 Task: Look for space in Jarinu, Brazil from 11th June, 2023 to 15th June, 2023 for 2 adults in price range Rs.7000 to Rs.16000. Place can be private room with 1  bedroom having 2 beds and 1 bathroom. Property type can be house, flat, guest house, hotel. Booking option can be shelf check-in. Required host language is Spanish.
Action: Mouse moved to (438, 115)
Screenshot: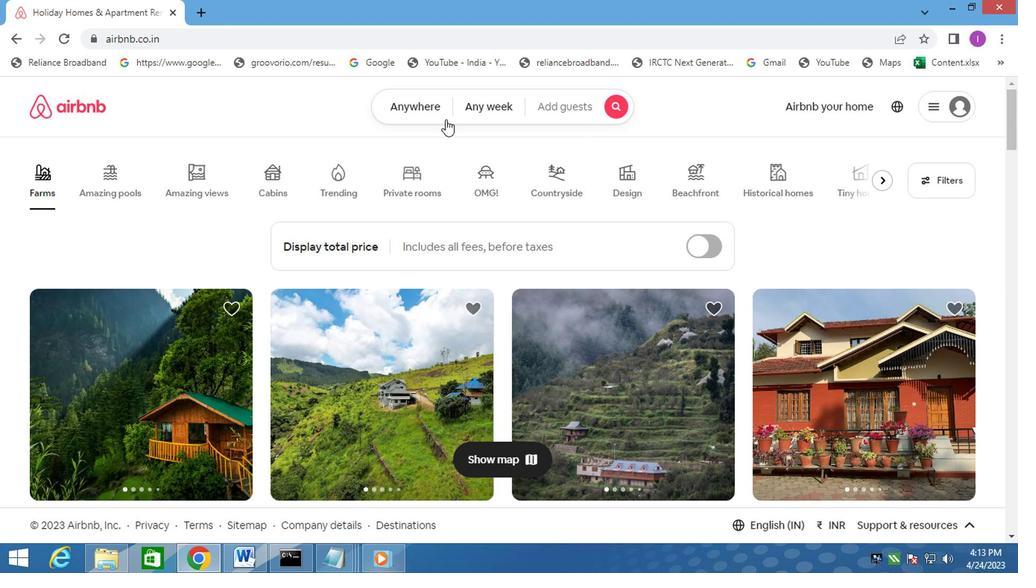 
Action: Mouse pressed left at (438, 115)
Screenshot: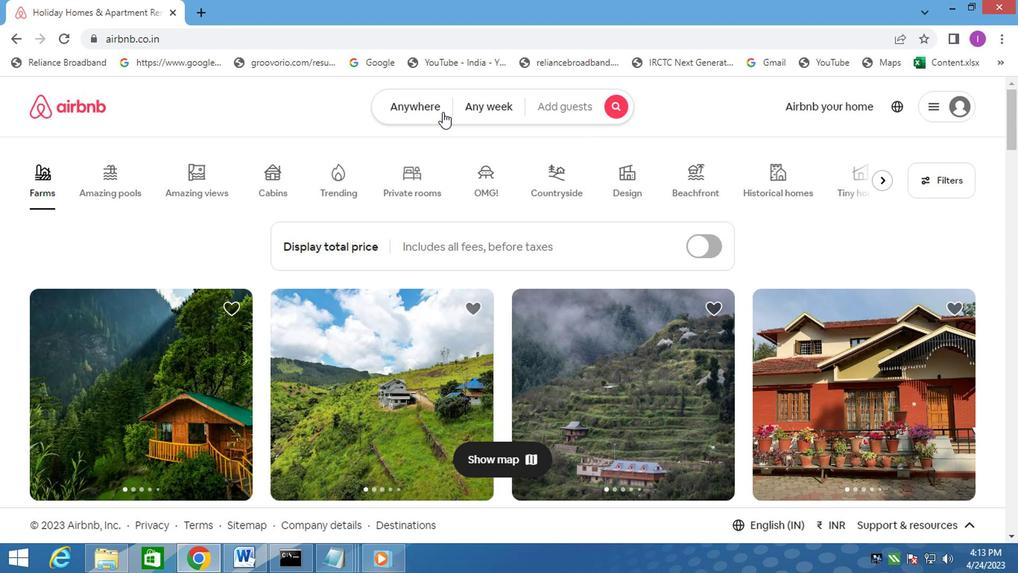 
Action: Mouse moved to (261, 176)
Screenshot: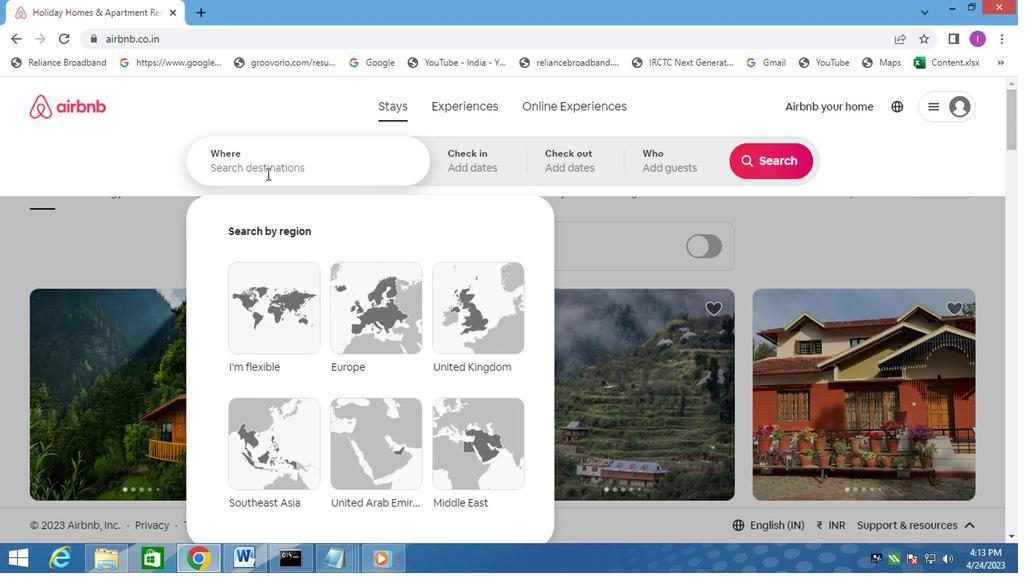 
Action: Mouse pressed left at (261, 176)
Screenshot: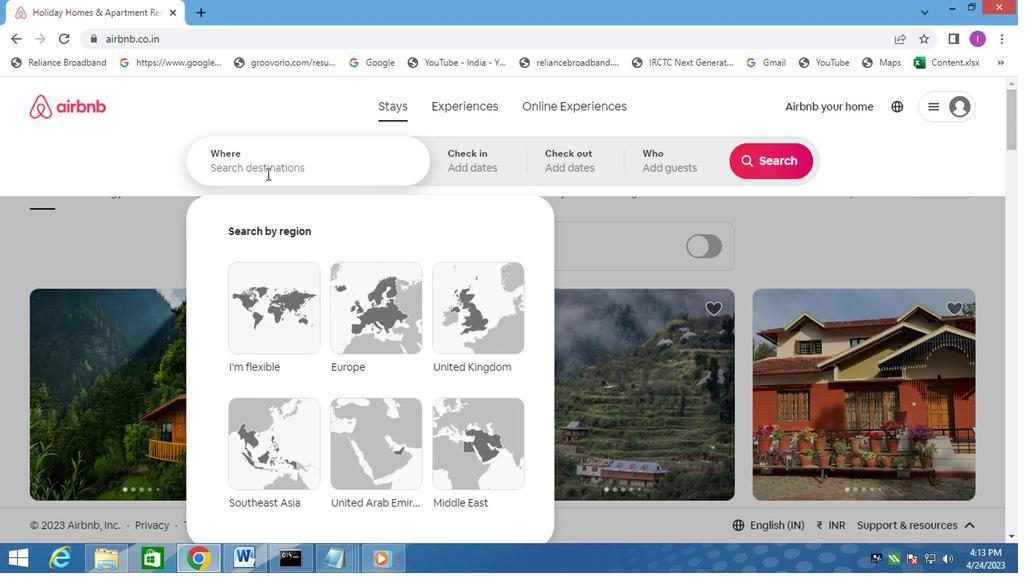 
Action: Mouse moved to (264, 175)
Screenshot: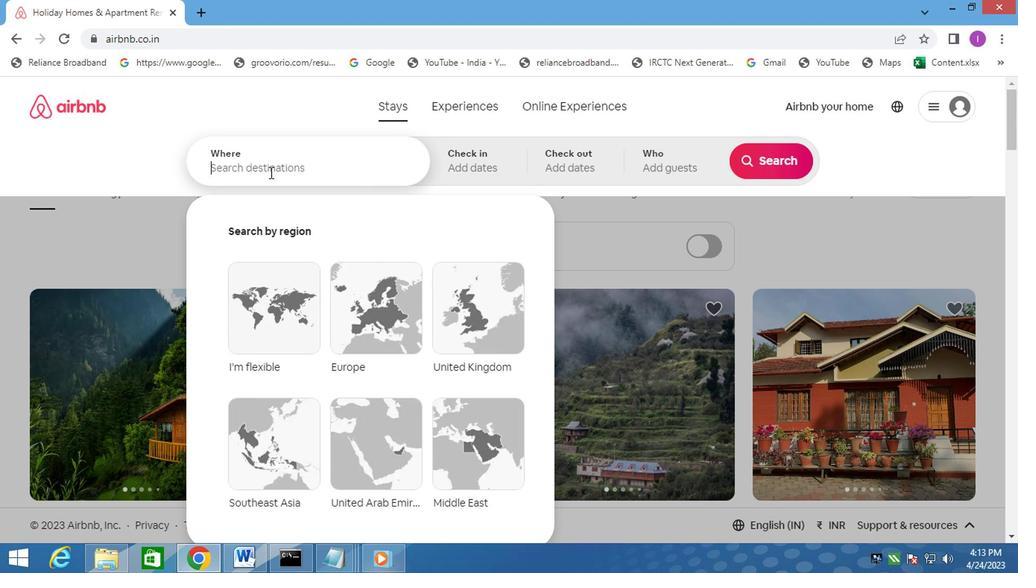 
Action: Key pressed <Key.shift>JARINU
Screenshot: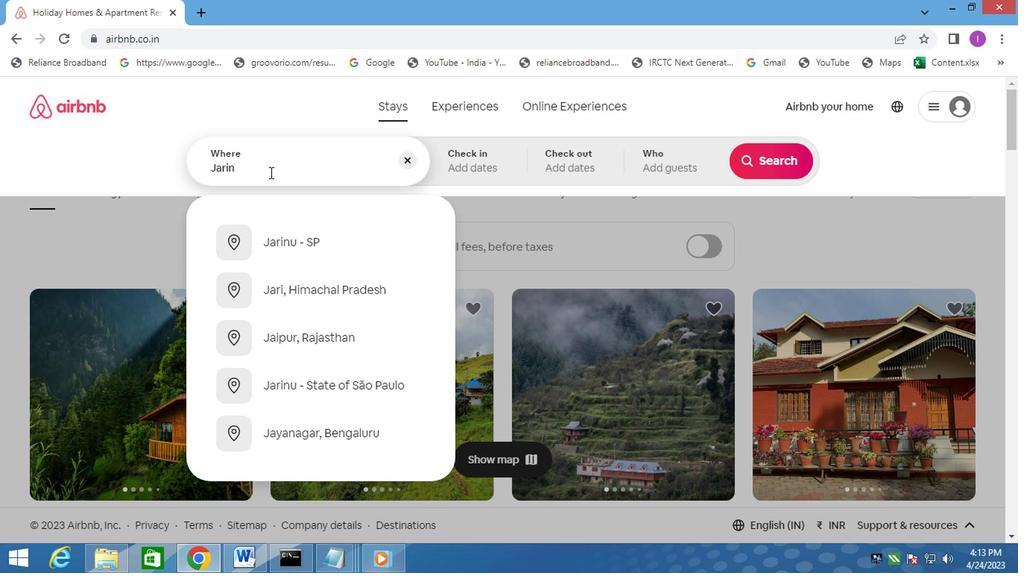 
Action: Mouse moved to (297, 241)
Screenshot: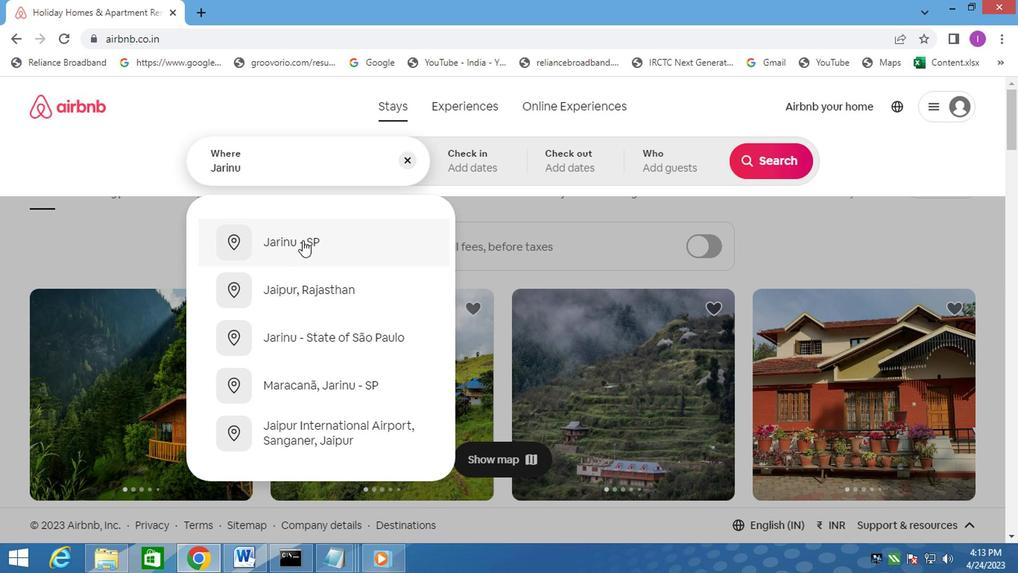 
Action: Mouse pressed left at (297, 241)
Screenshot: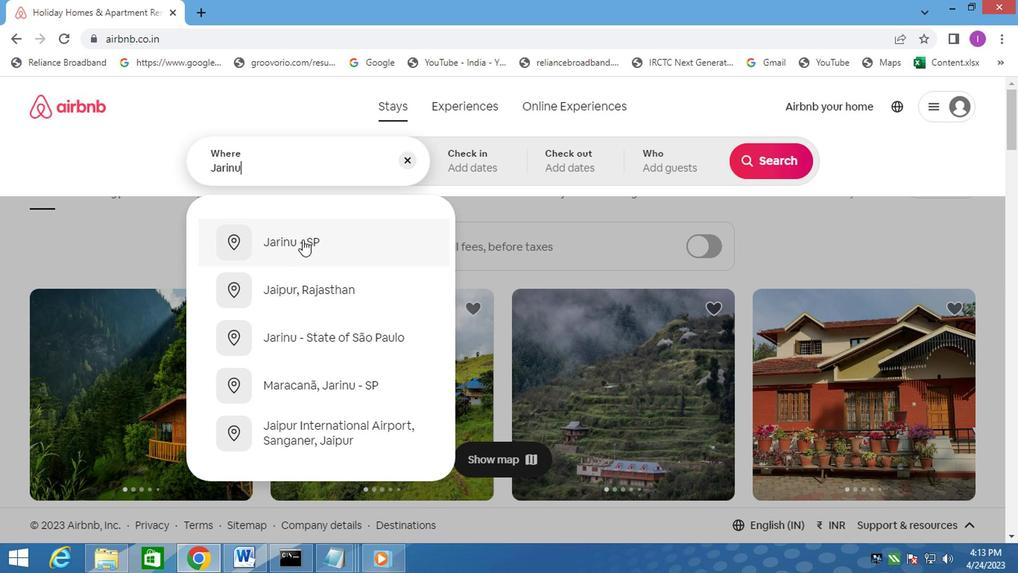 
Action: Mouse moved to (463, 176)
Screenshot: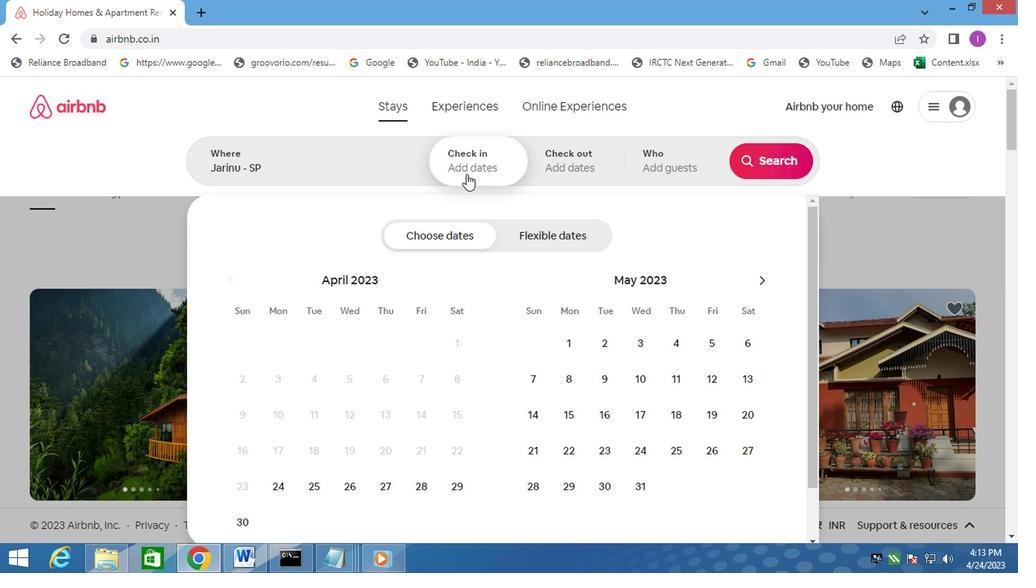 
Action: Mouse pressed left at (463, 176)
Screenshot: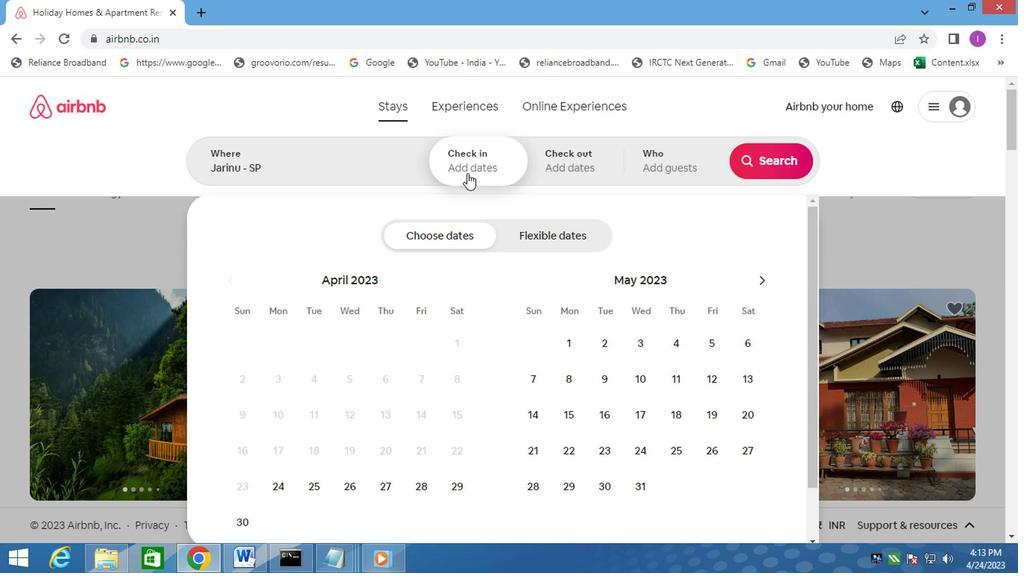
Action: Mouse moved to (454, 163)
Screenshot: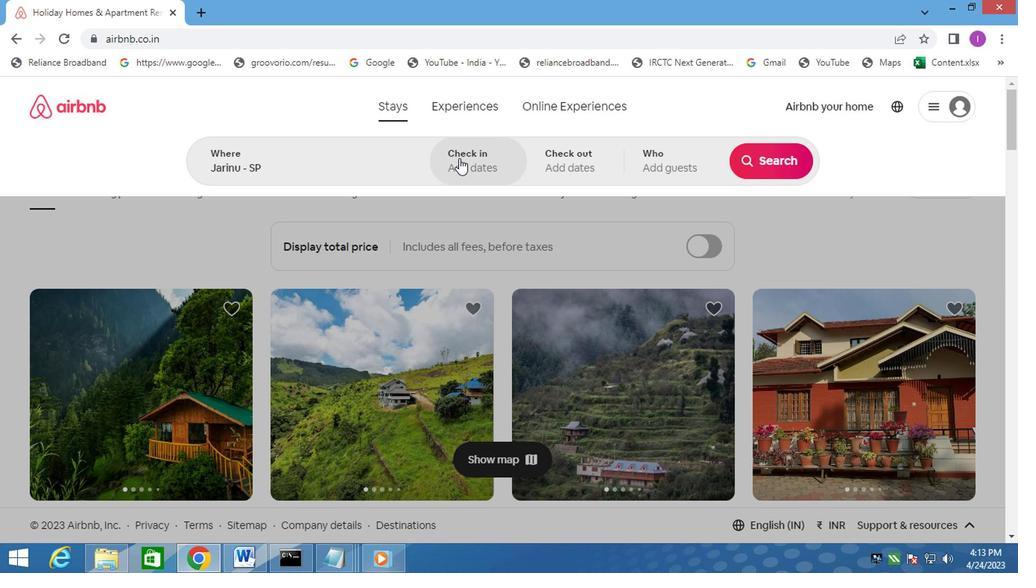 
Action: Mouse pressed left at (454, 163)
Screenshot: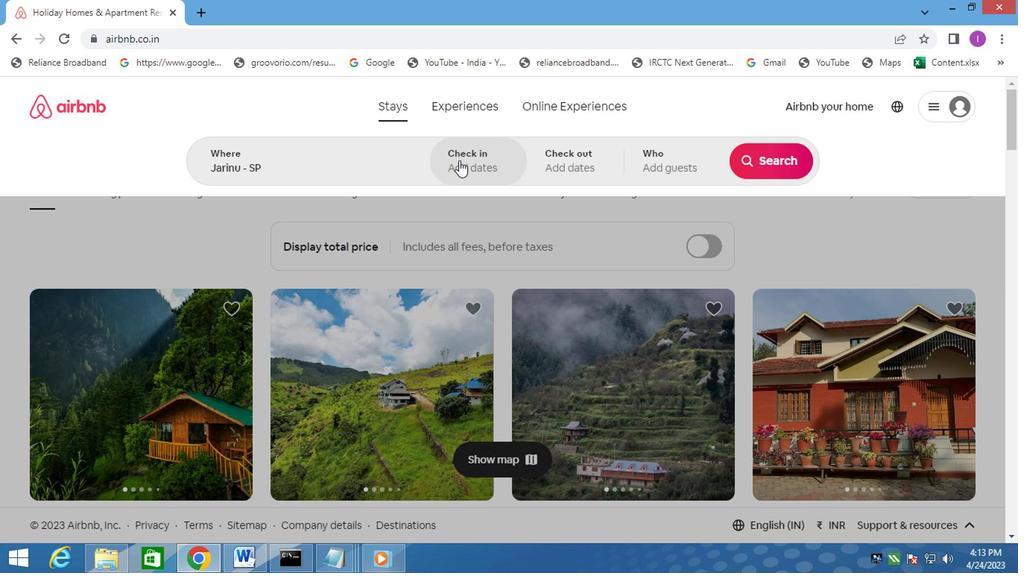 
Action: Mouse moved to (785, 291)
Screenshot: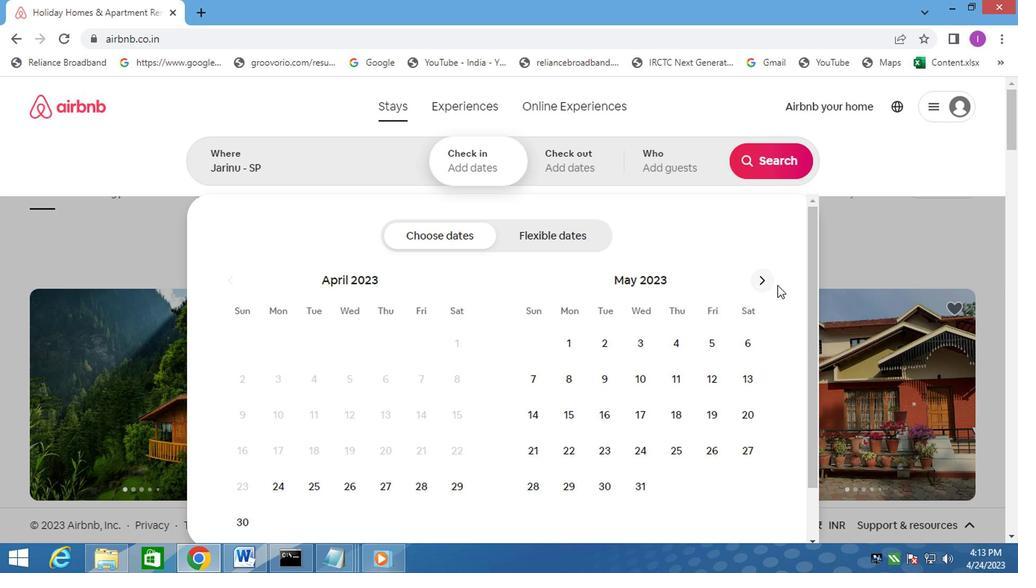 
Action: Mouse pressed left at (785, 291)
Screenshot: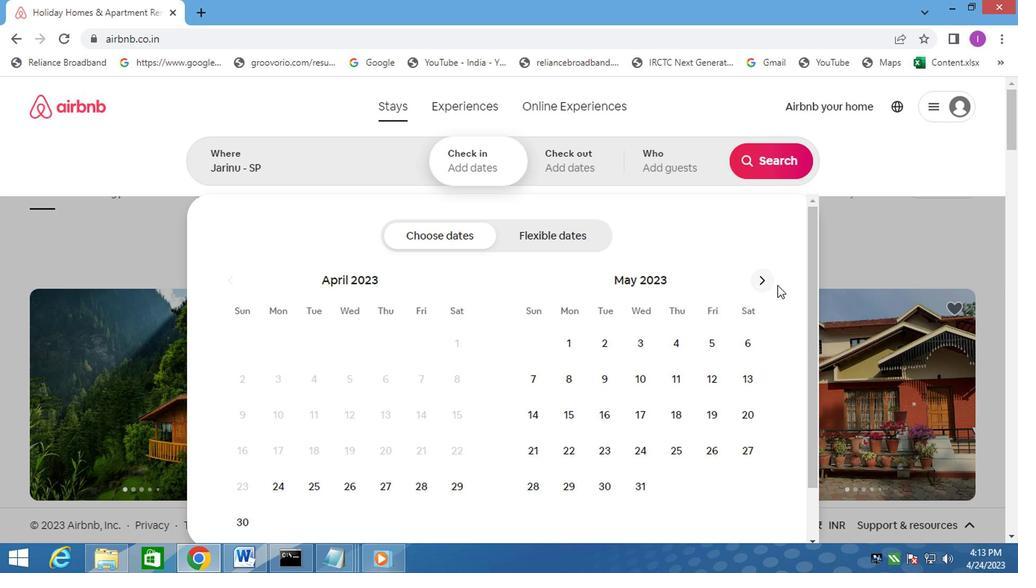 
Action: Mouse moved to (758, 282)
Screenshot: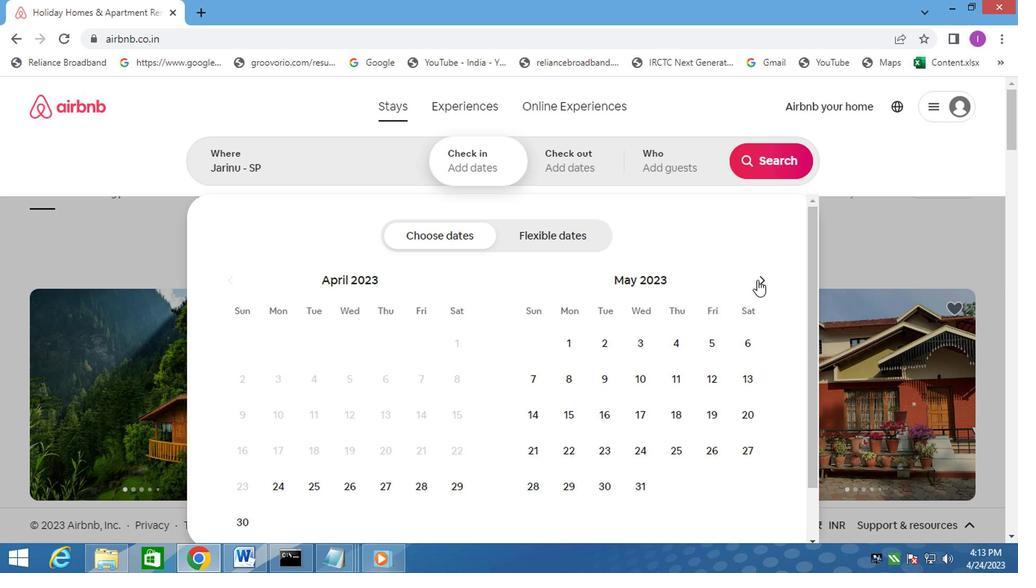 
Action: Mouse pressed left at (758, 282)
Screenshot: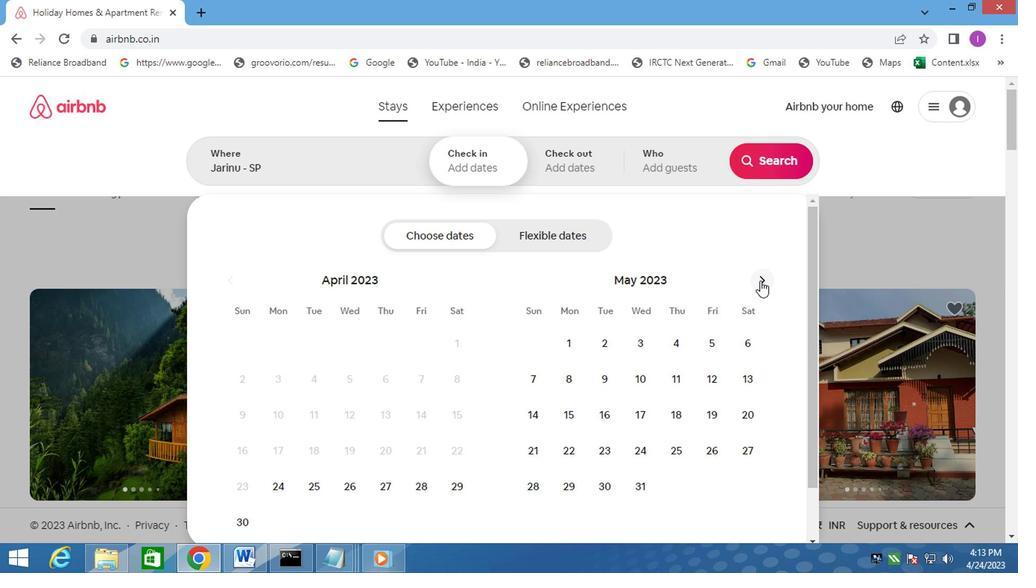 
Action: Mouse moved to (532, 411)
Screenshot: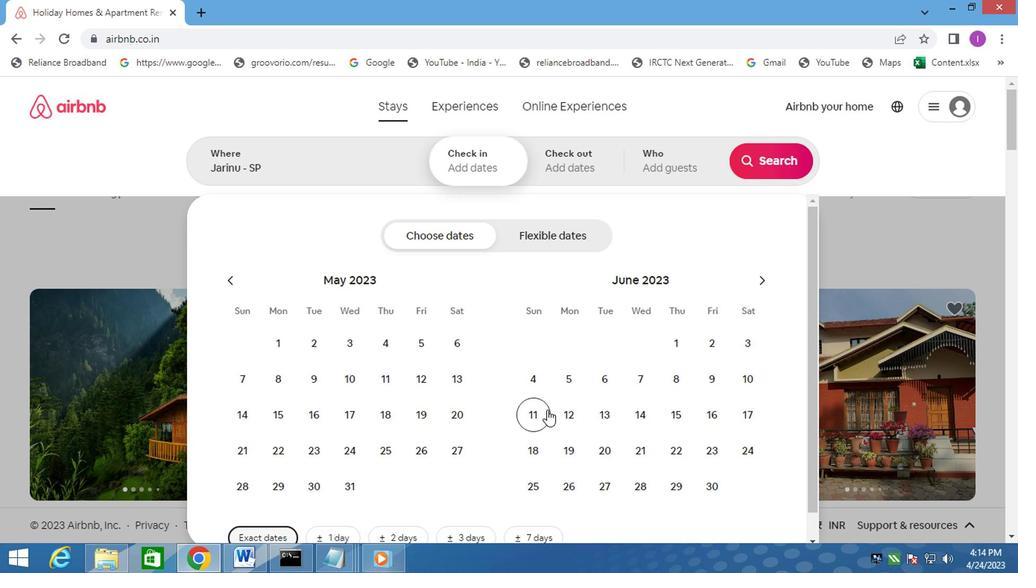 
Action: Mouse pressed left at (532, 411)
Screenshot: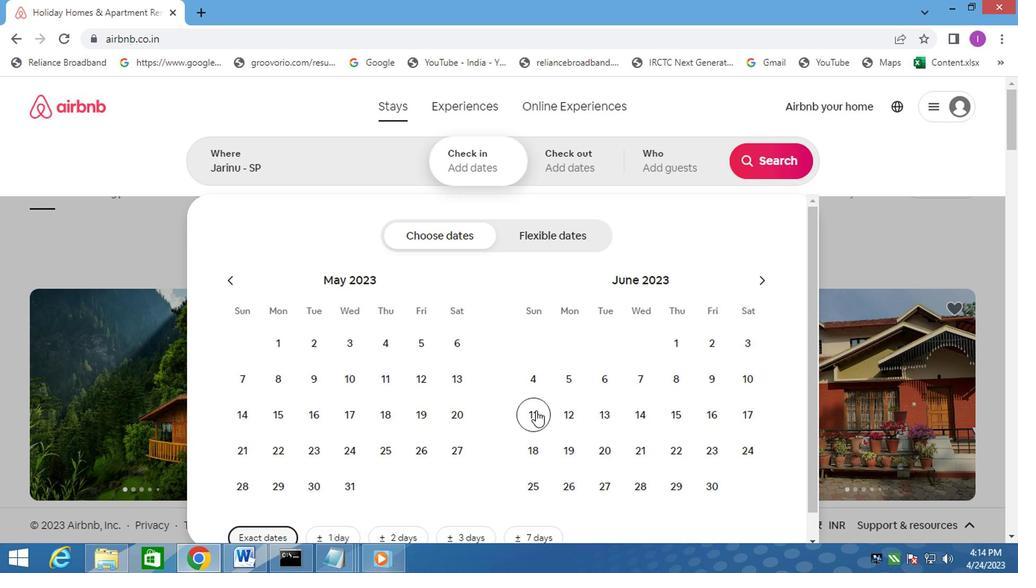 
Action: Mouse moved to (683, 417)
Screenshot: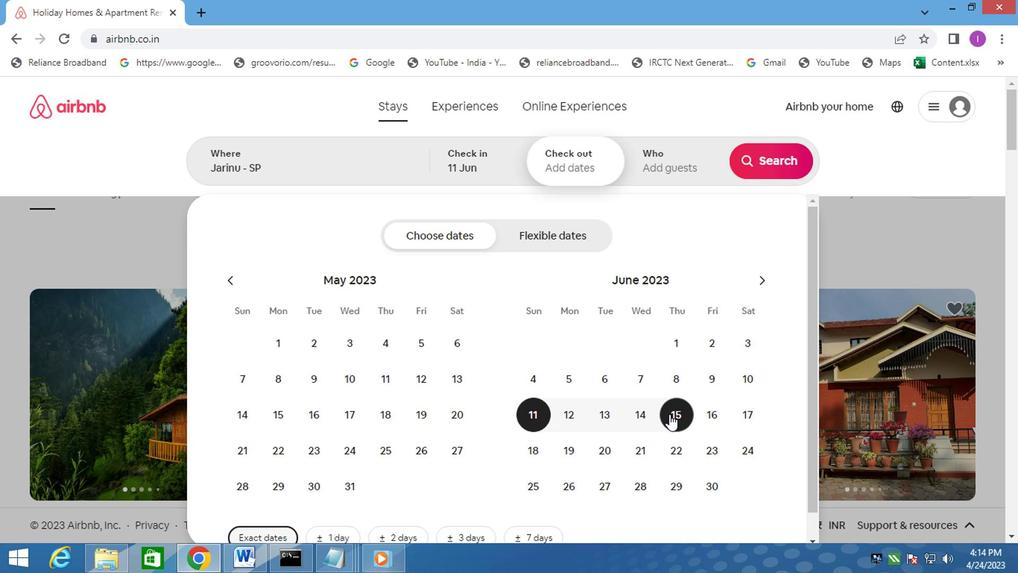 
Action: Mouse pressed left at (683, 417)
Screenshot: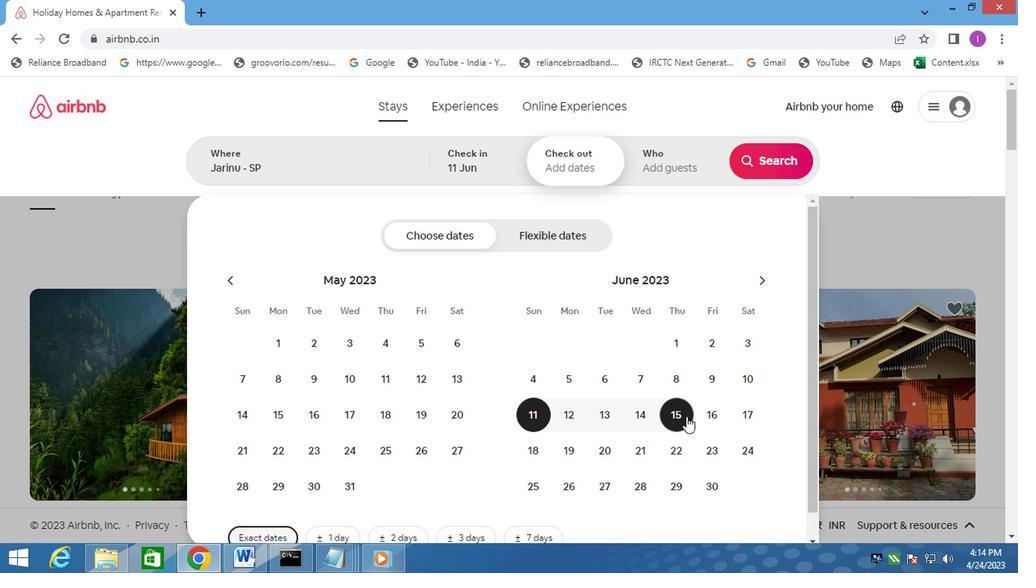 
Action: Mouse moved to (675, 163)
Screenshot: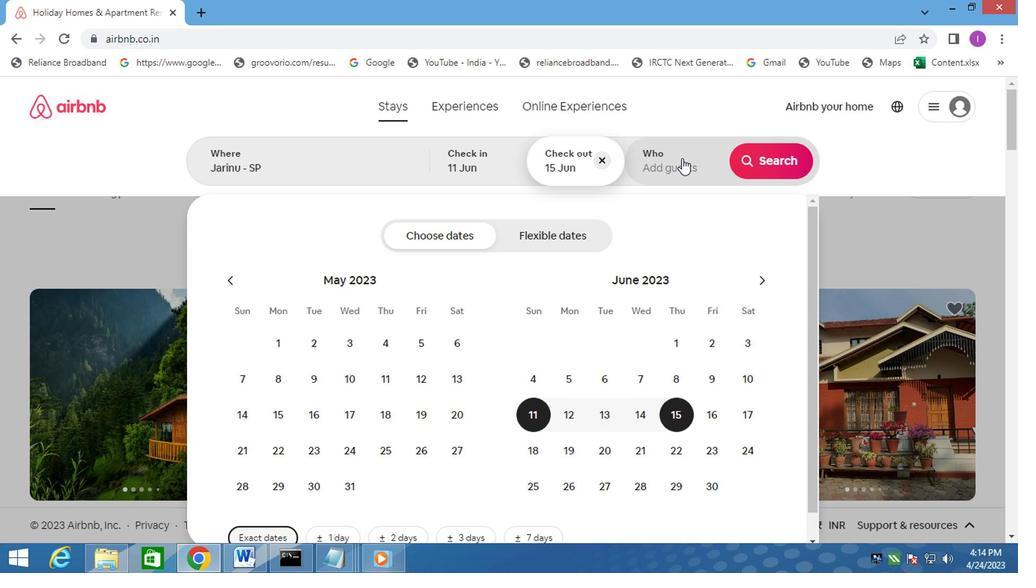 
Action: Mouse pressed left at (675, 163)
Screenshot: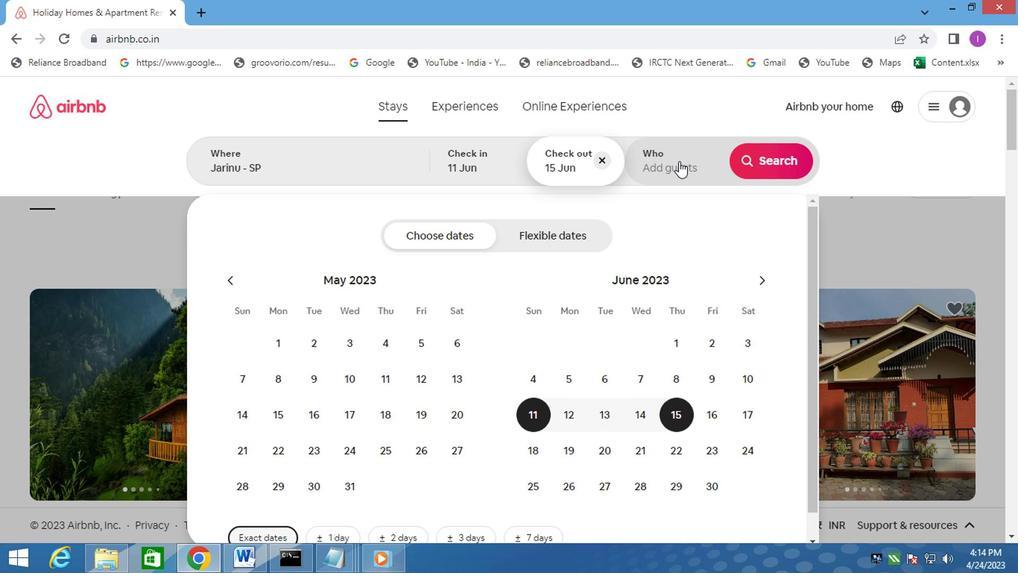 
Action: Mouse moved to (776, 238)
Screenshot: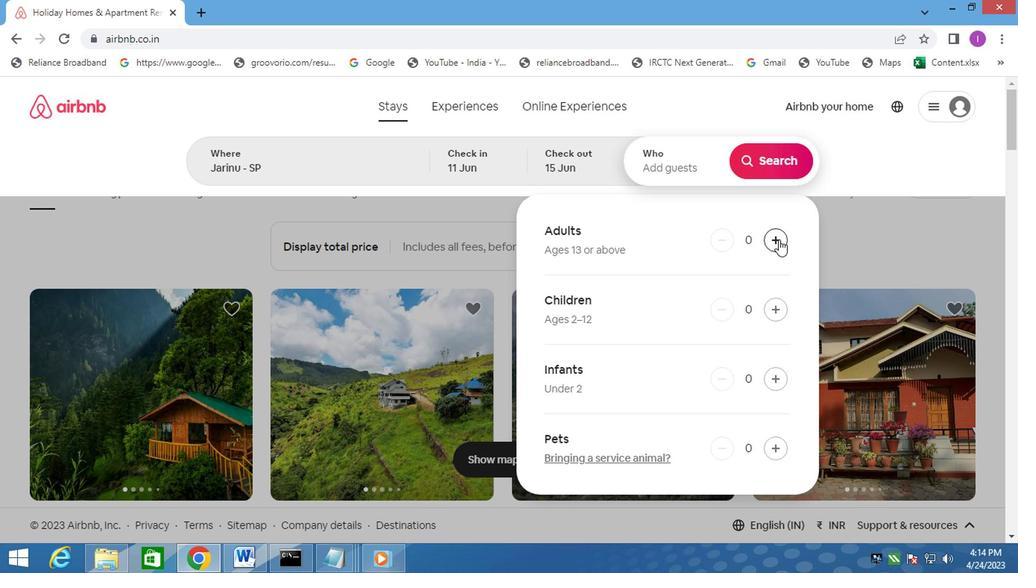 
Action: Mouse pressed left at (776, 238)
Screenshot: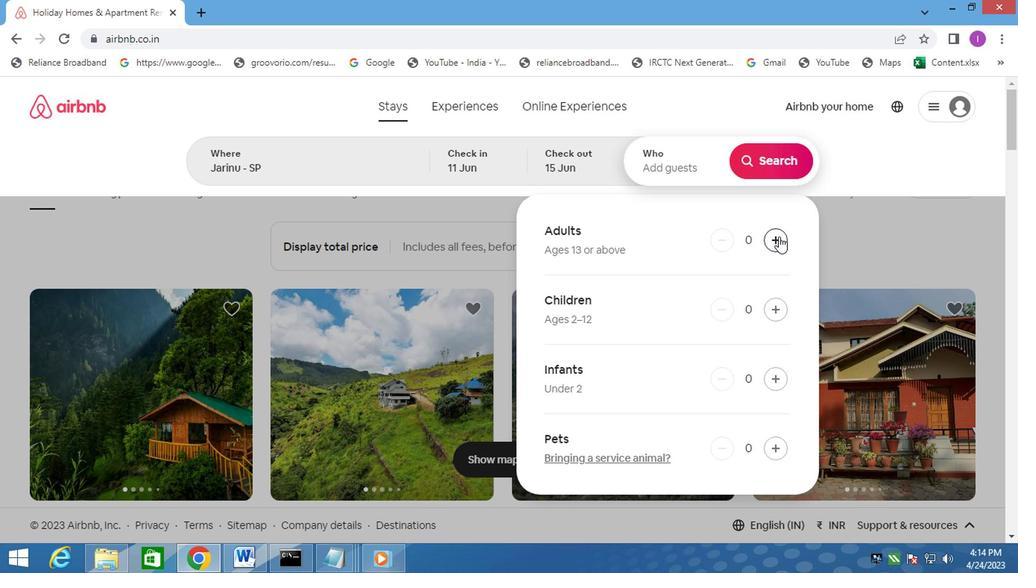 
Action: Mouse moved to (776, 239)
Screenshot: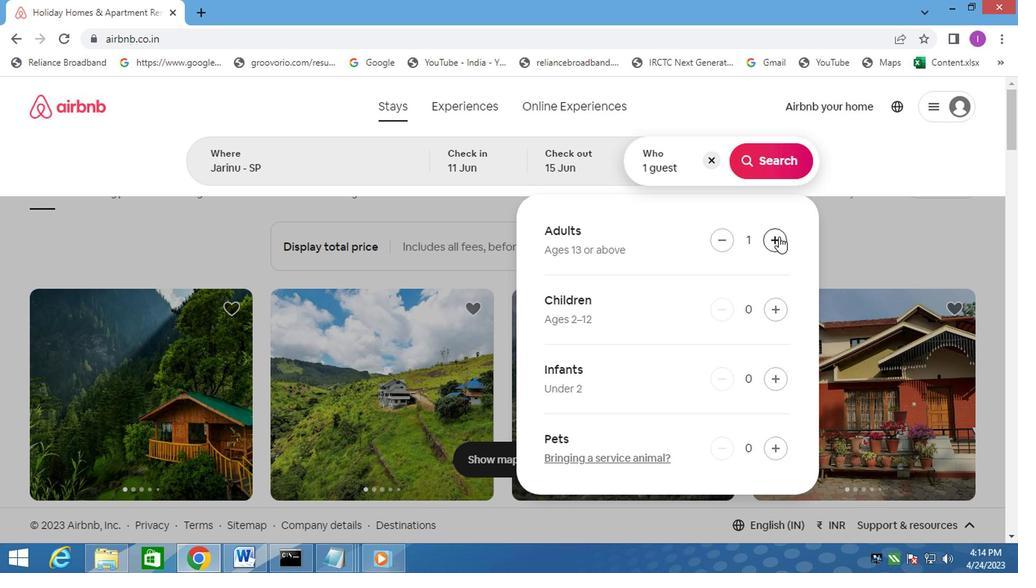 
Action: Mouse pressed left at (776, 239)
Screenshot: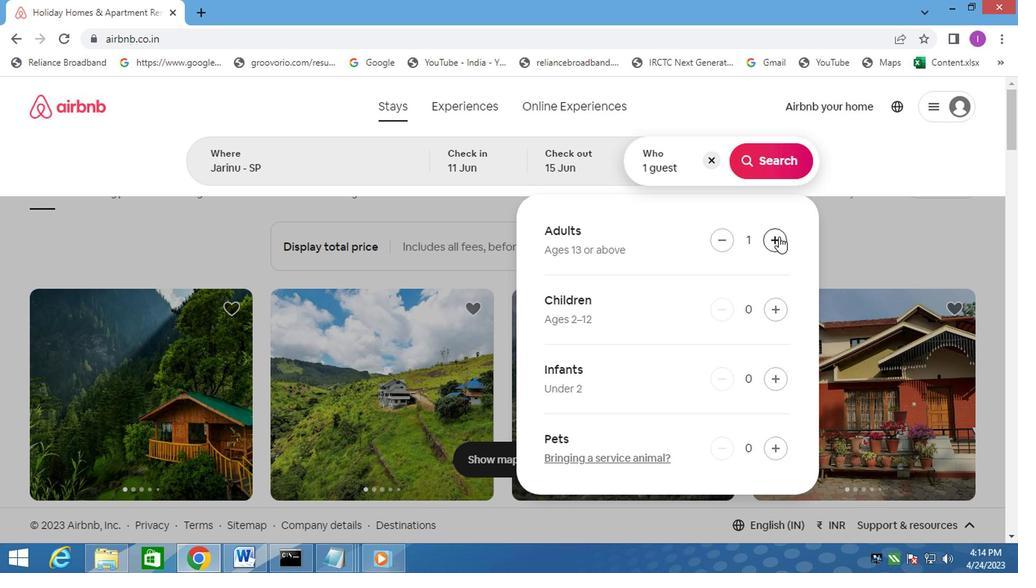 
Action: Mouse moved to (778, 167)
Screenshot: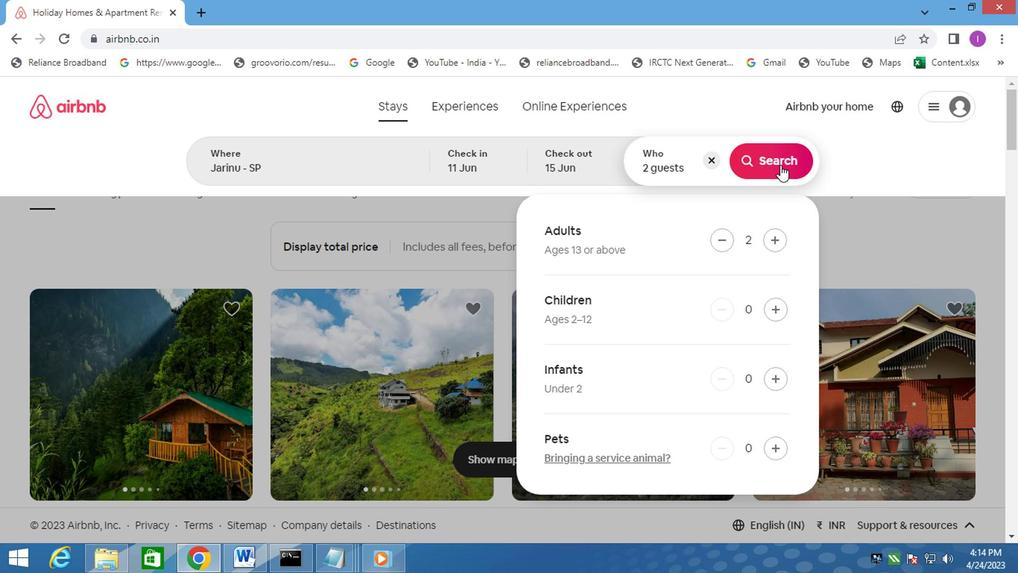 
Action: Mouse pressed left at (778, 167)
Screenshot: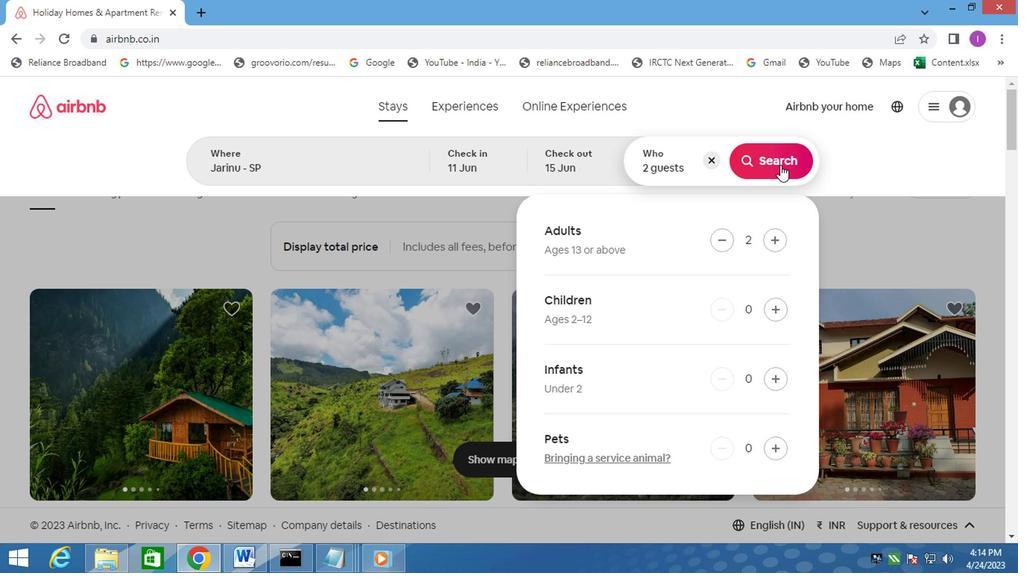 
Action: Mouse moved to (953, 165)
Screenshot: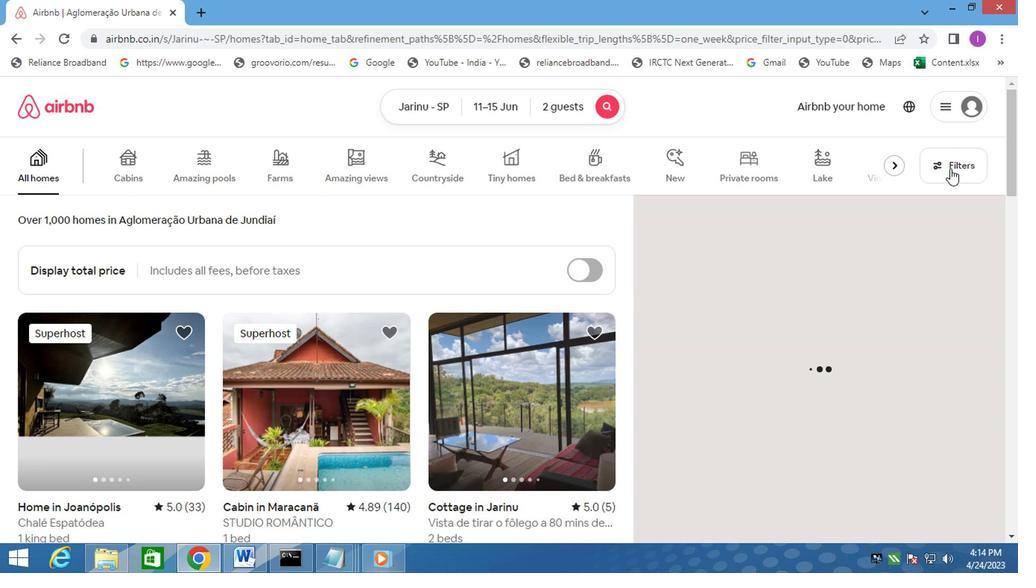 
Action: Mouse pressed left at (953, 165)
Screenshot: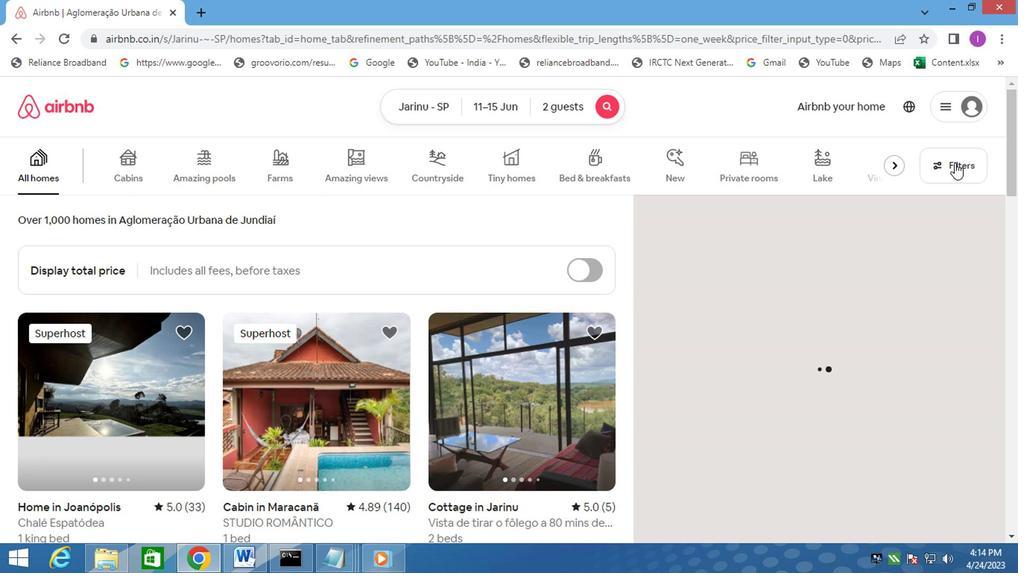
Action: Mouse moved to (313, 357)
Screenshot: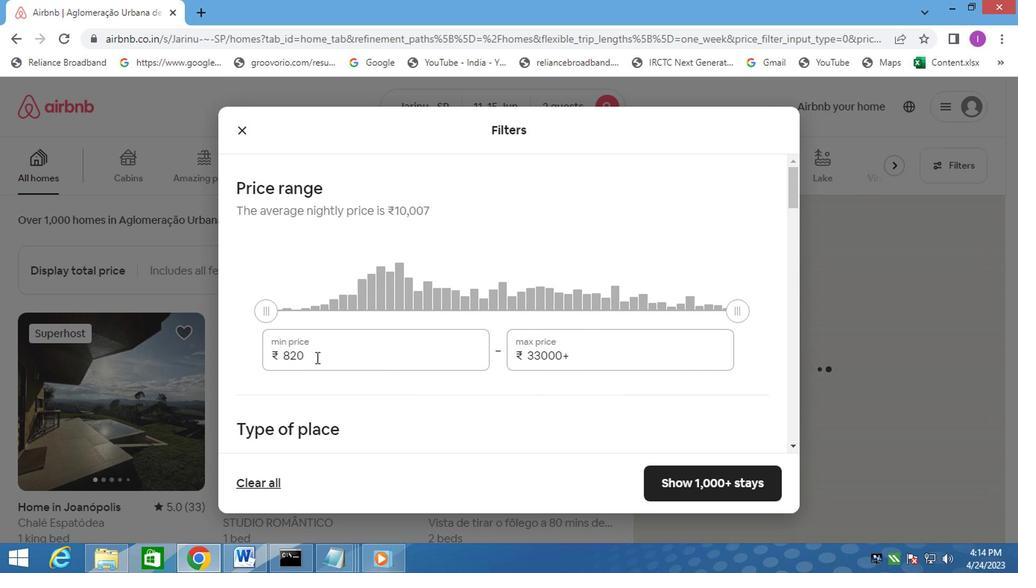 
Action: Mouse pressed left at (313, 357)
Screenshot: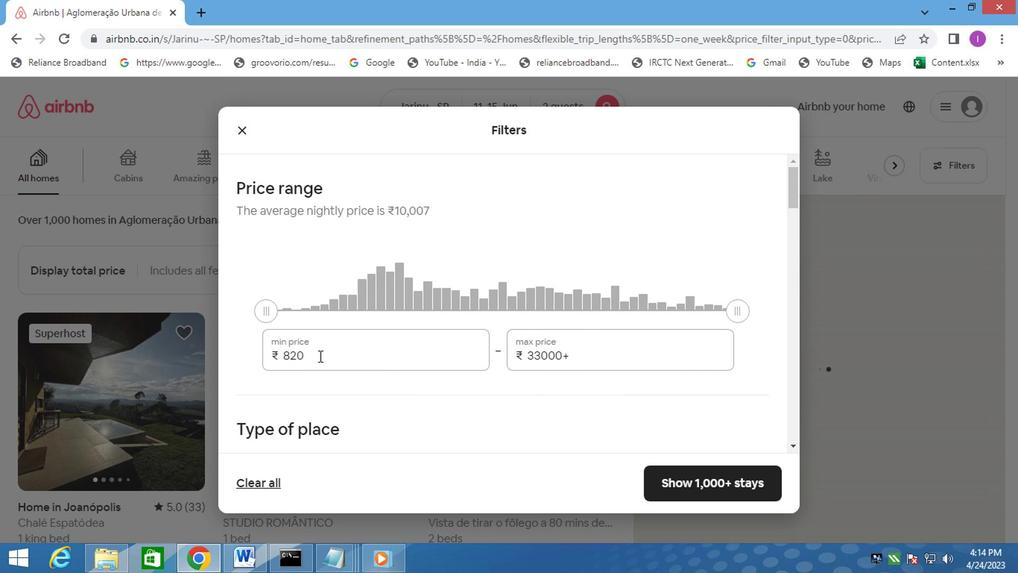 
Action: Mouse moved to (572, 294)
Screenshot: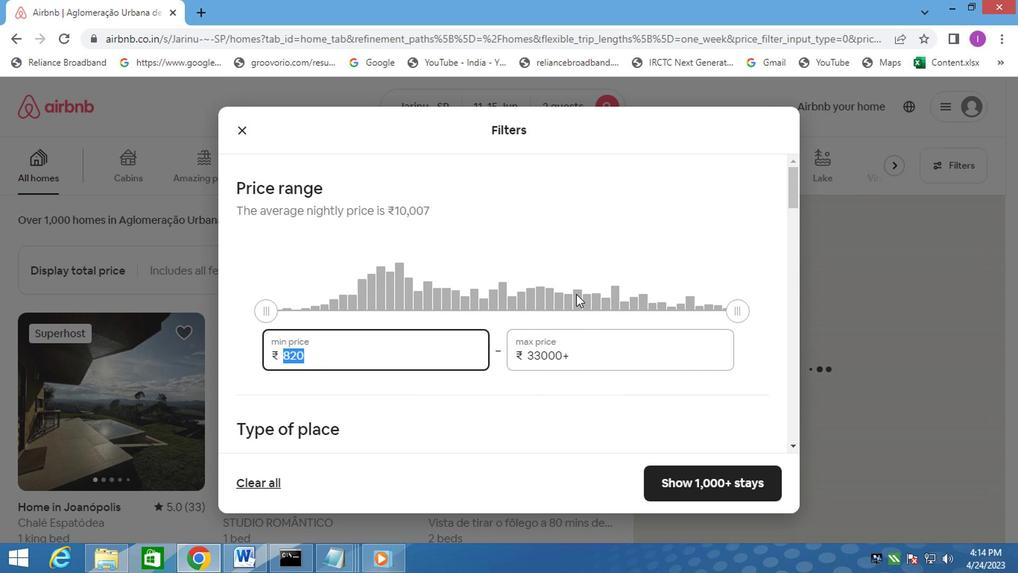 
Action: Key pressed 7000
Screenshot: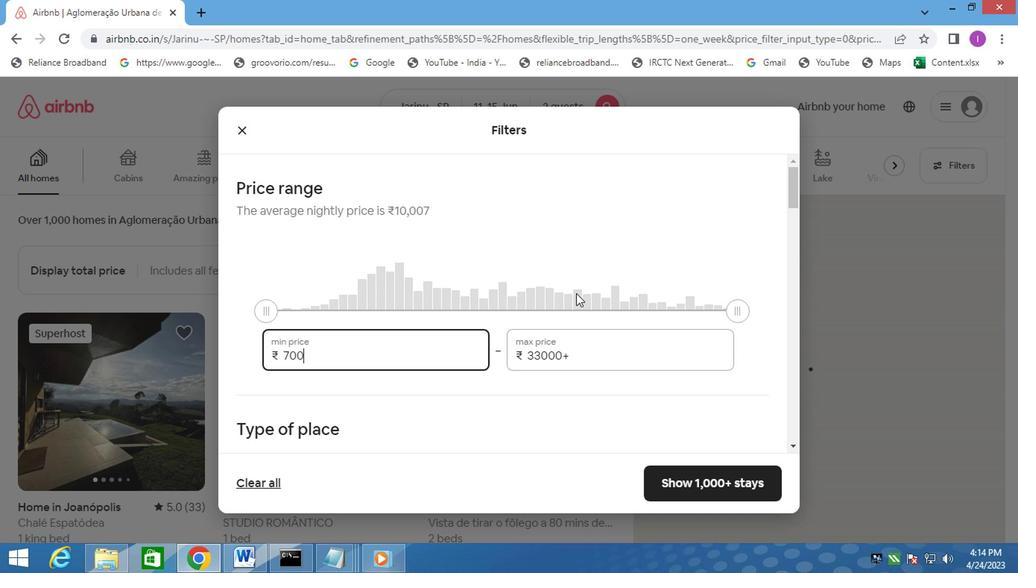 
Action: Mouse moved to (589, 362)
Screenshot: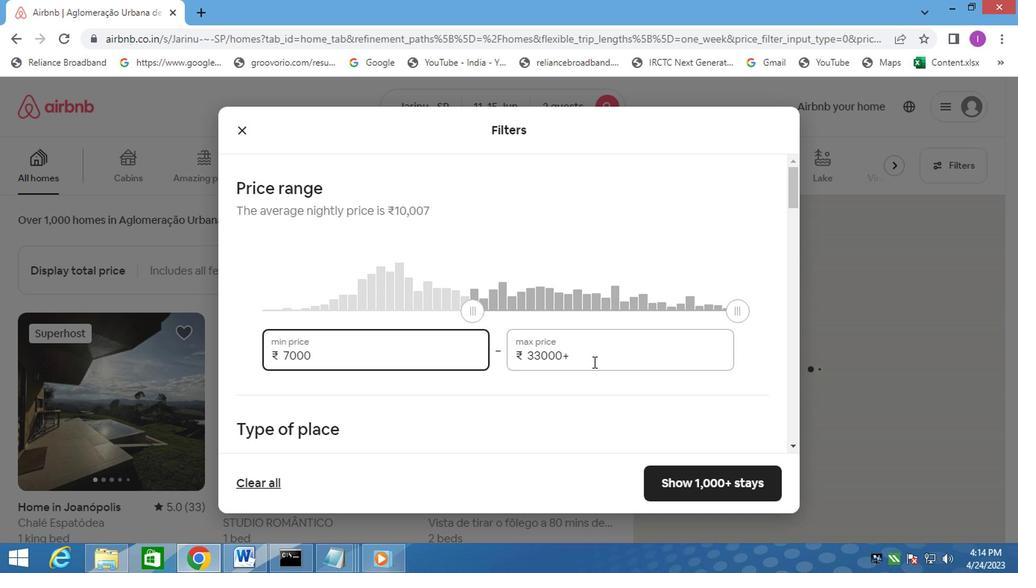 
Action: Mouse pressed left at (589, 362)
Screenshot: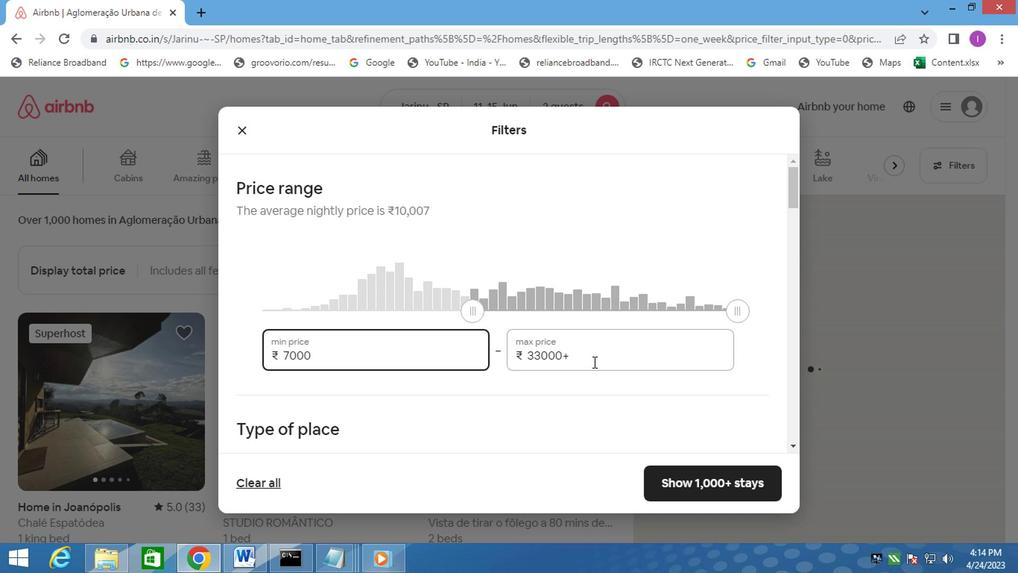 
Action: Mouse moved to (522, 380)
Screenshot: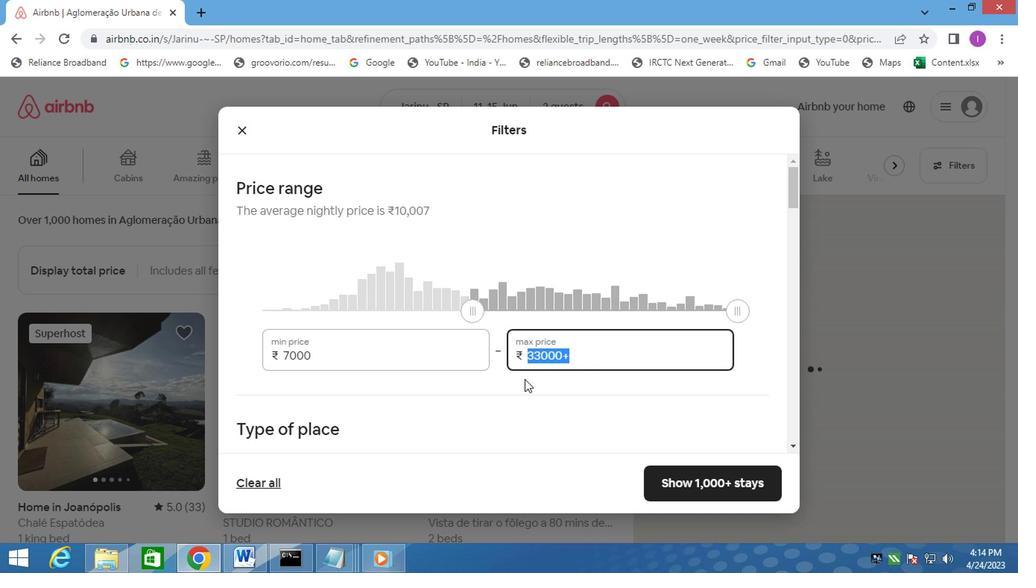
Action: Key pressed 16000
Screenshot: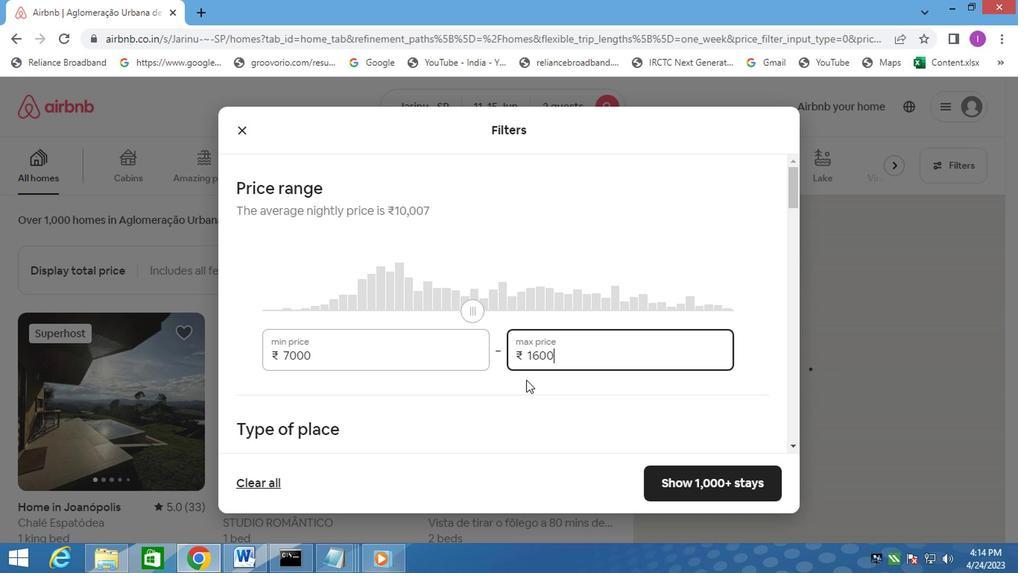 
Action: Mouse moved to (743, 317)
Screenshot: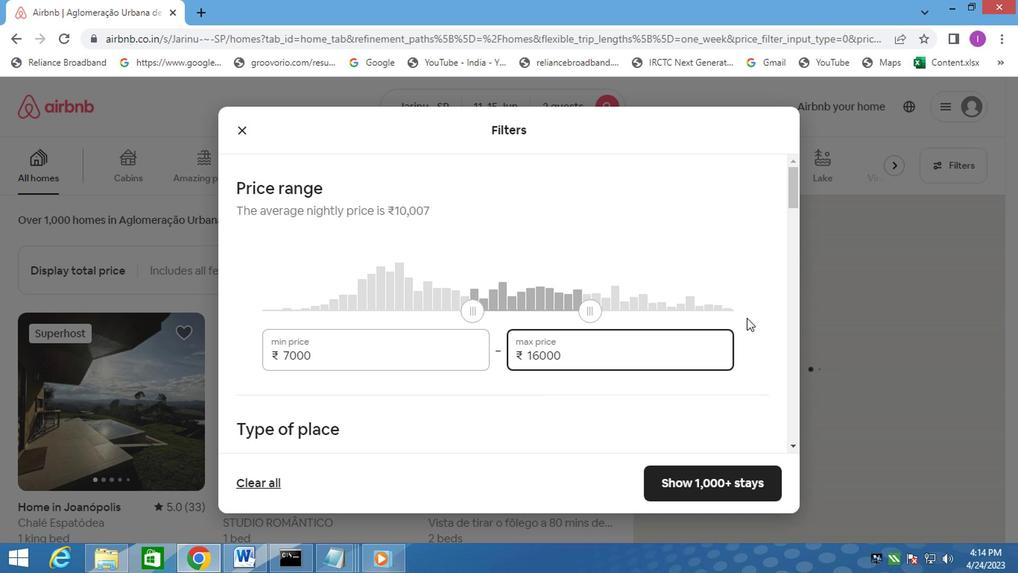 
Action: Mouse scrolled (743, 316) with delta (0, 0)
Screenshot: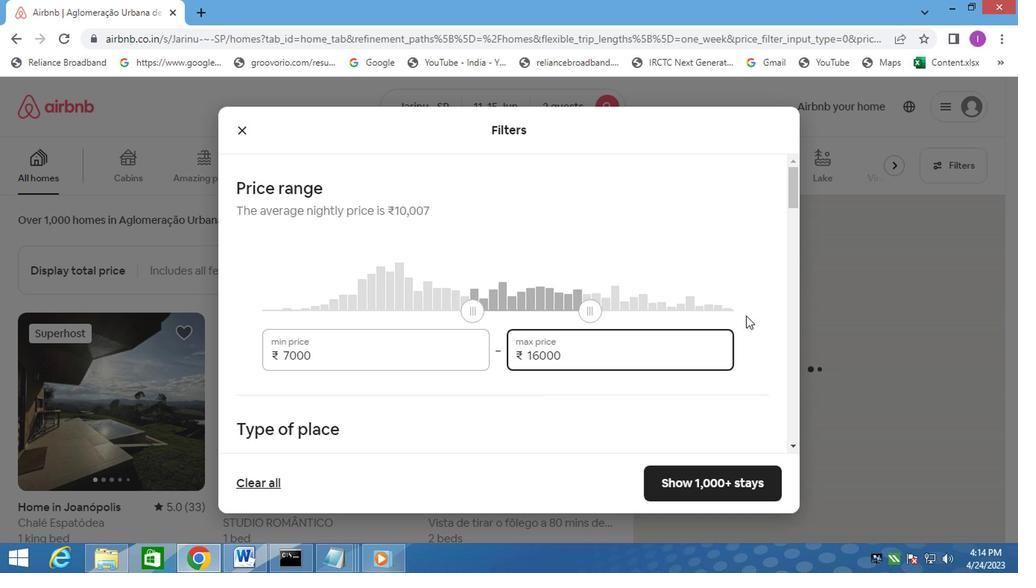 
Action: Mouse moved to (743, 316)
Screenshot: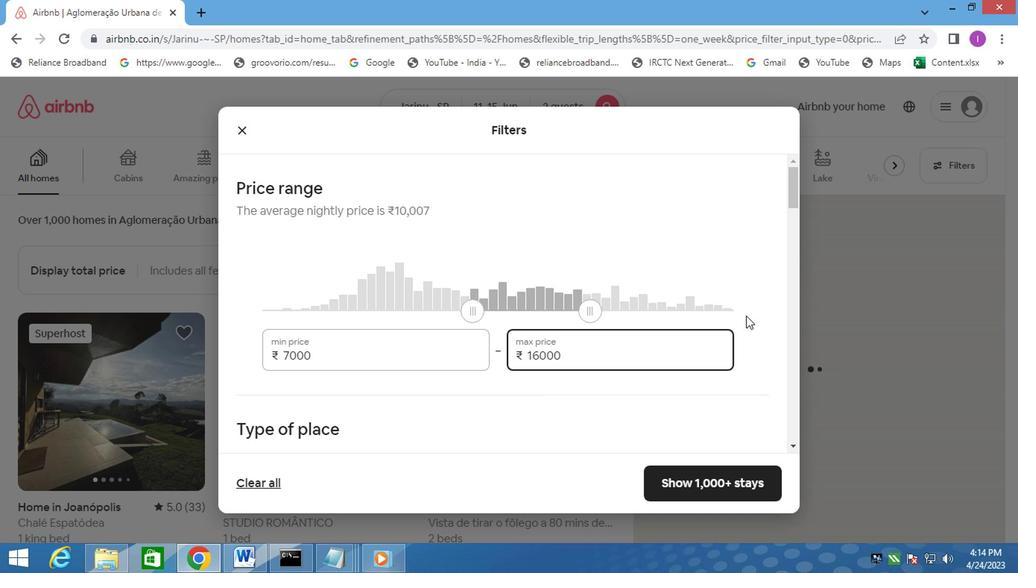 
Action: Mouse scrolled (743, 315) with delta (0, -1)
Screenshot: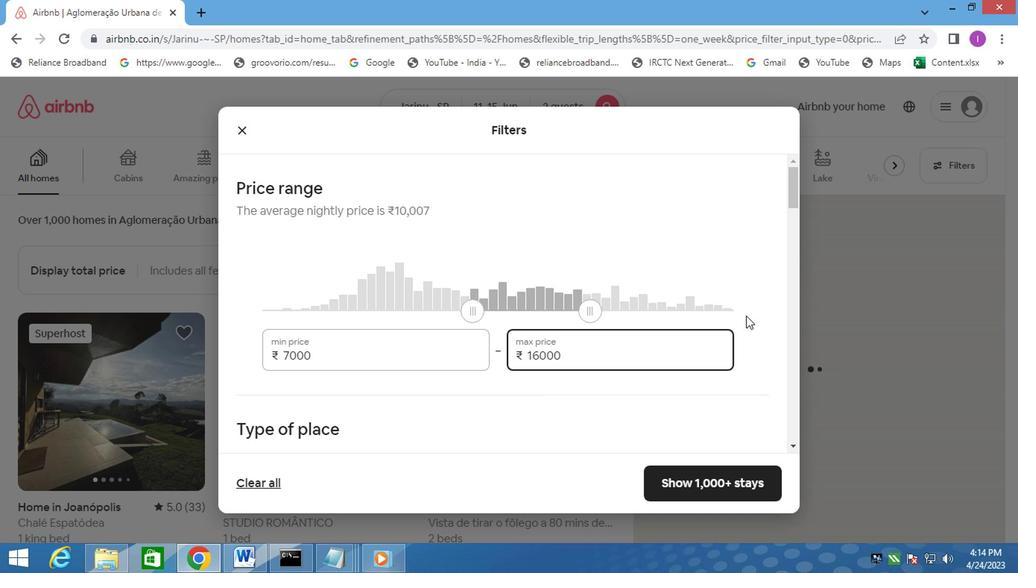 
Action: Mouse moved to (499, 330)
Screenshot: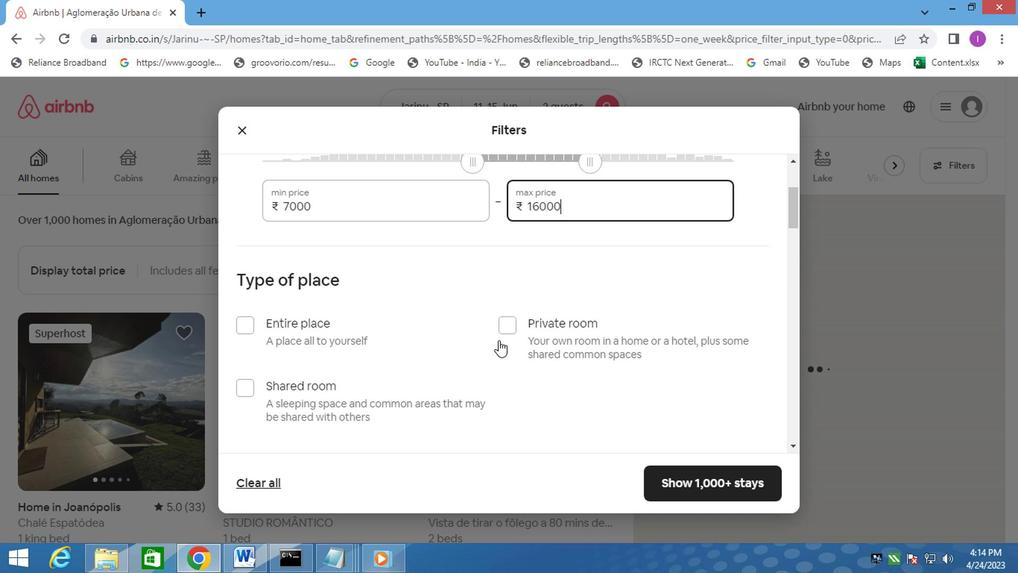 
Action: Mouse pressed left at (499, 330)
Screenshot: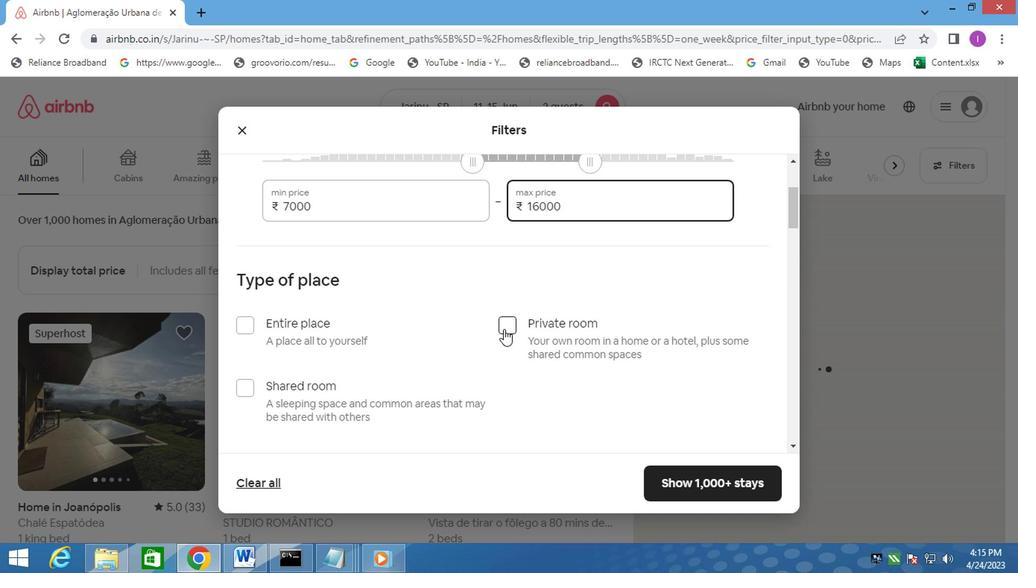
Action: Mouse moved to (698, 328)
Screenshot: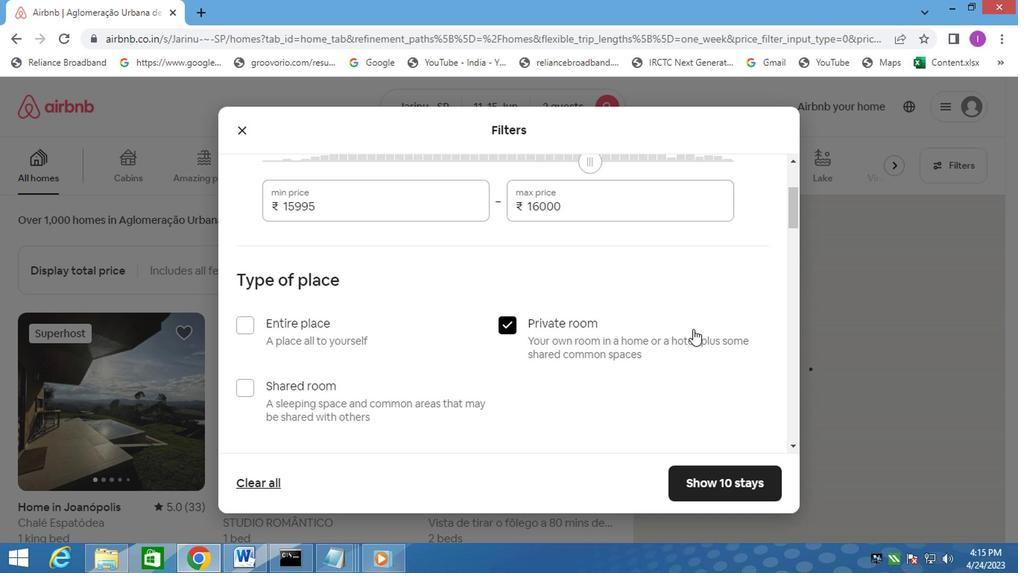 
Action: Mouse scrolled (698, 327) with delta (0, 0)
Screenshot: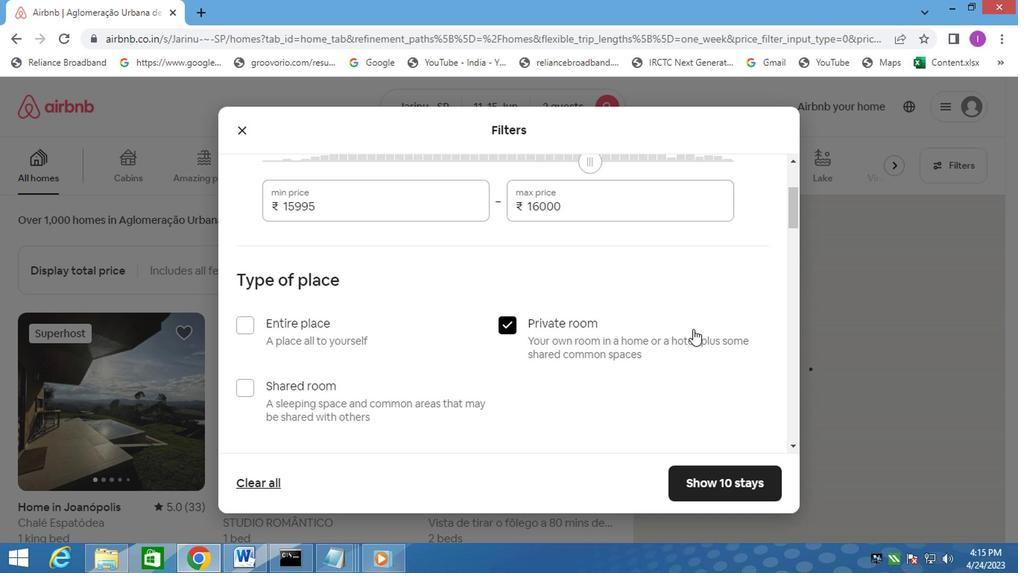 
Action: Mouse moved to (724, 314)
Screenshot: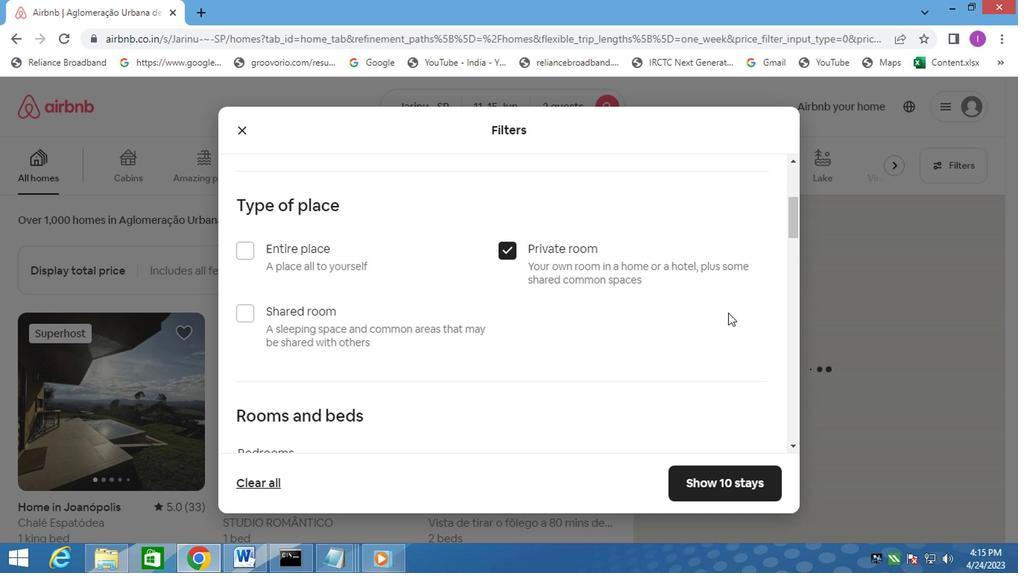 
Action: Mouse scrolled (724, 313) with delta (0, 0)
Screenshot: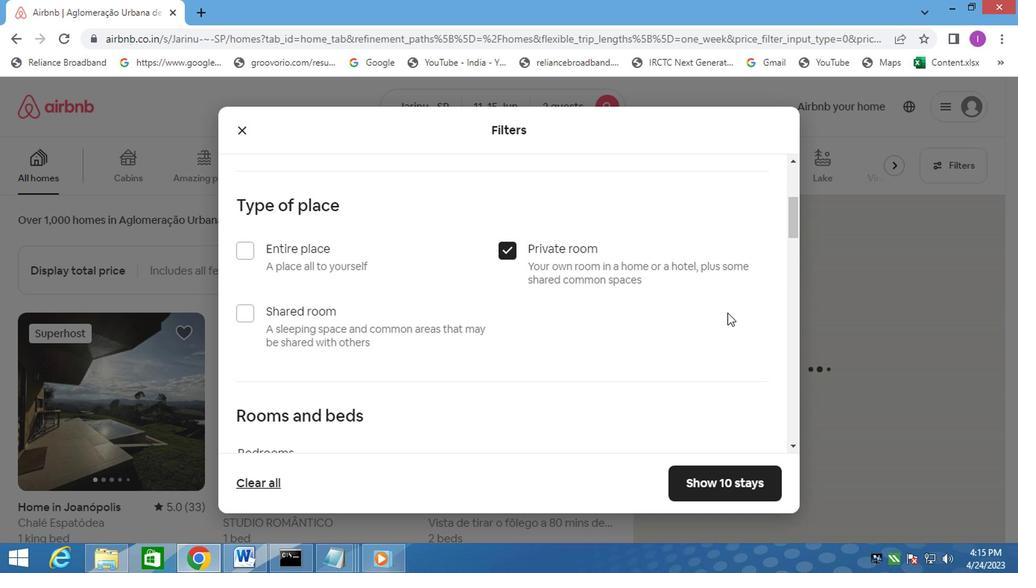 
Action: Mouse moved to (512, 354)
Screenshot: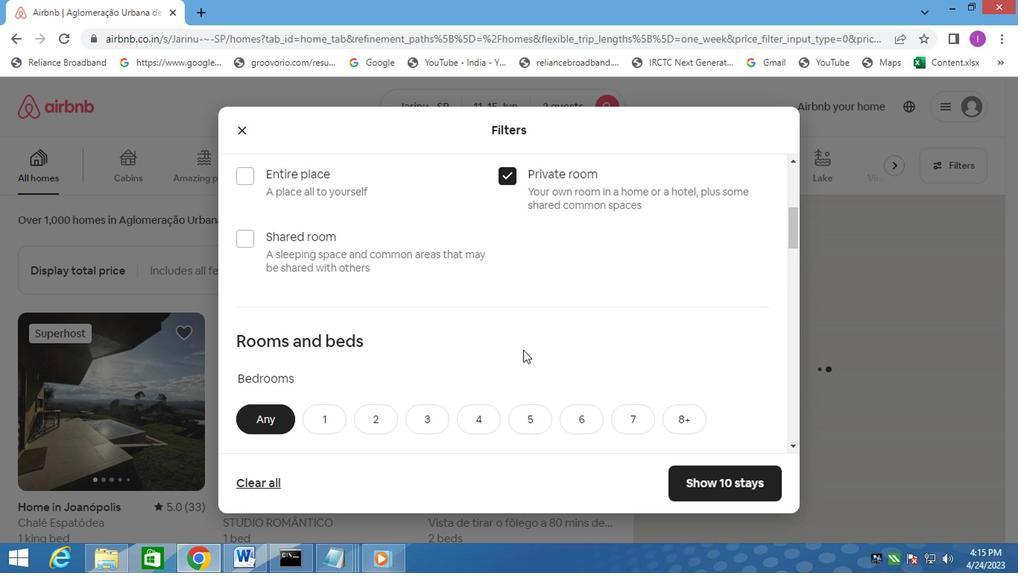 
Action: Mouse scrolled (512, 353) with delta (0, -1)
Screenshot: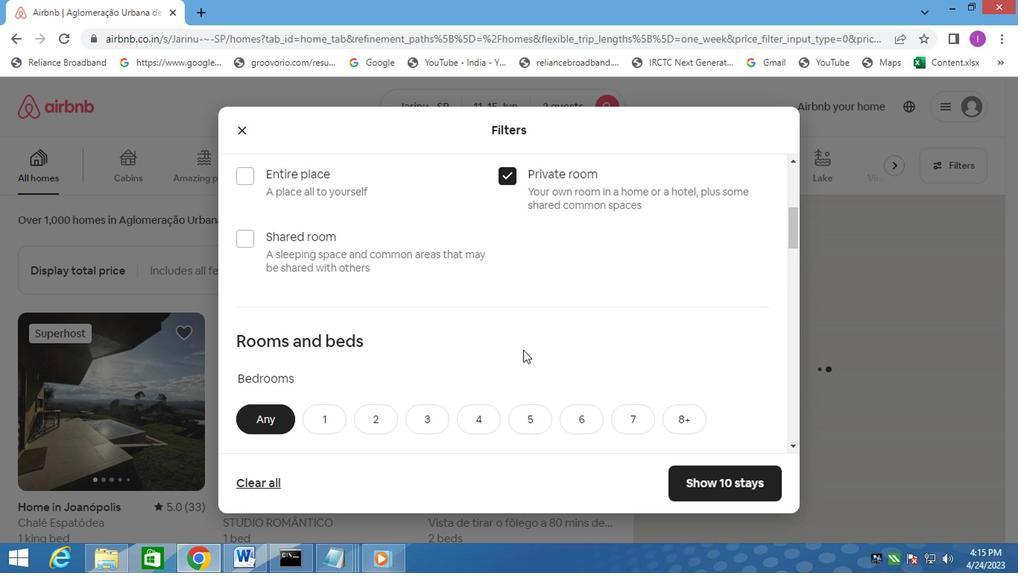 
Action: Mouse moved to (490, 349)
Screenshot: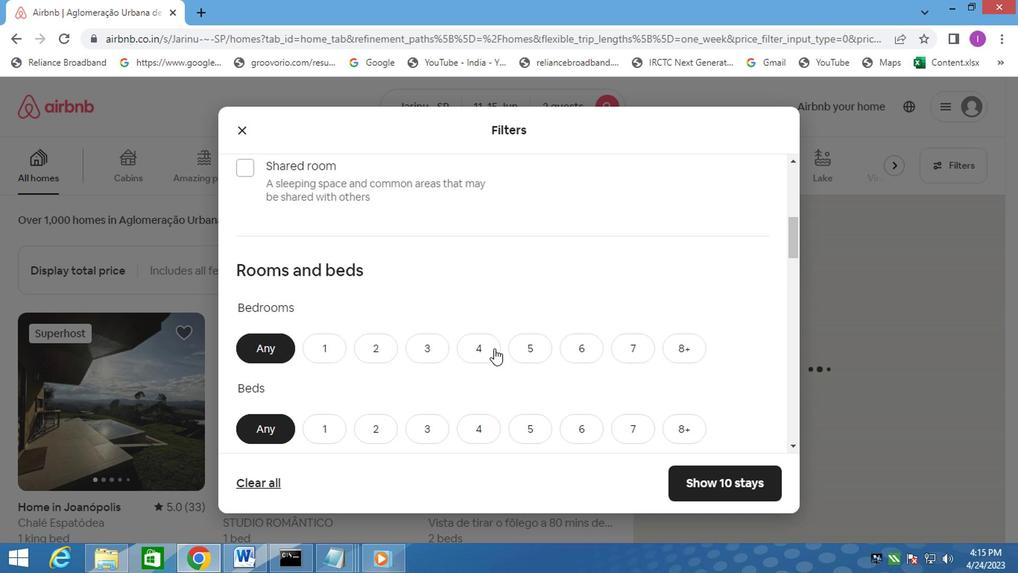 
Action: Mouse scrolled (490, 349) with delta (0, 0)
Screenshot: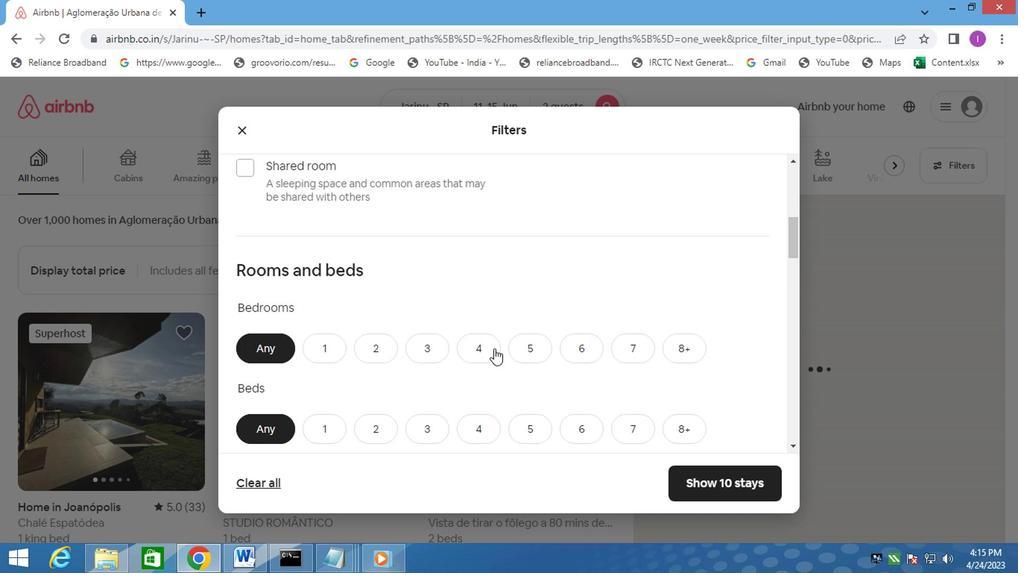 
Action: Mouse moved to (311, 262)
Screenshot: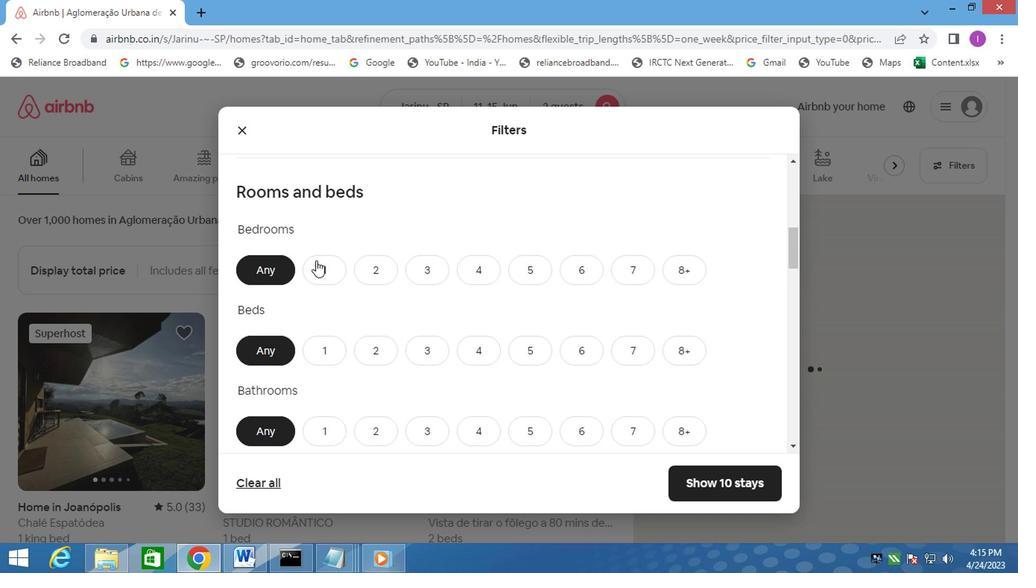 
Action: Mouse pressed left at (311, 262)
Screenshot: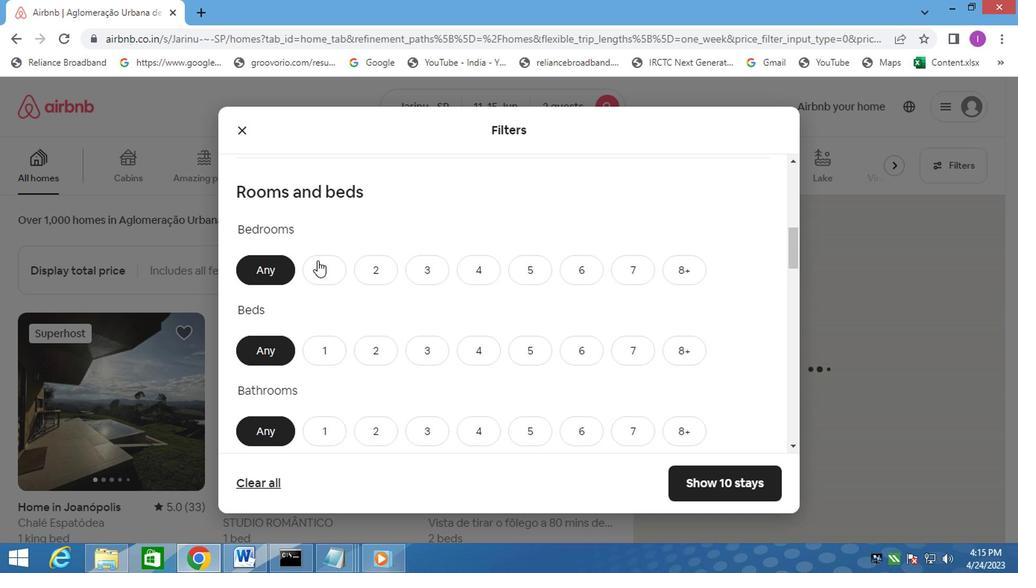 
Action: Mouse moved to (385, 358)
Screenshot: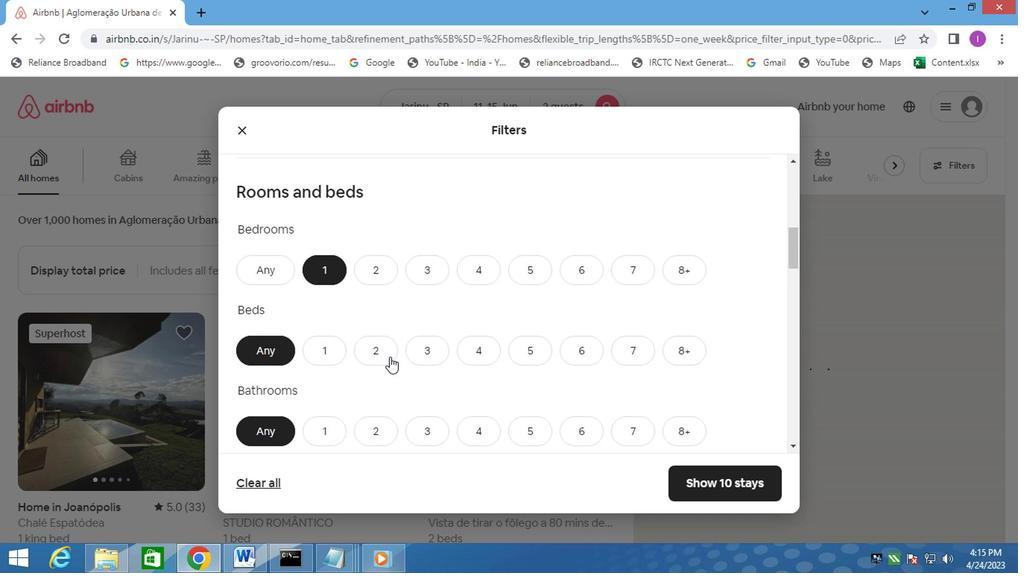 
Action: Mouse pressed left at (385, 358)
Screenshot: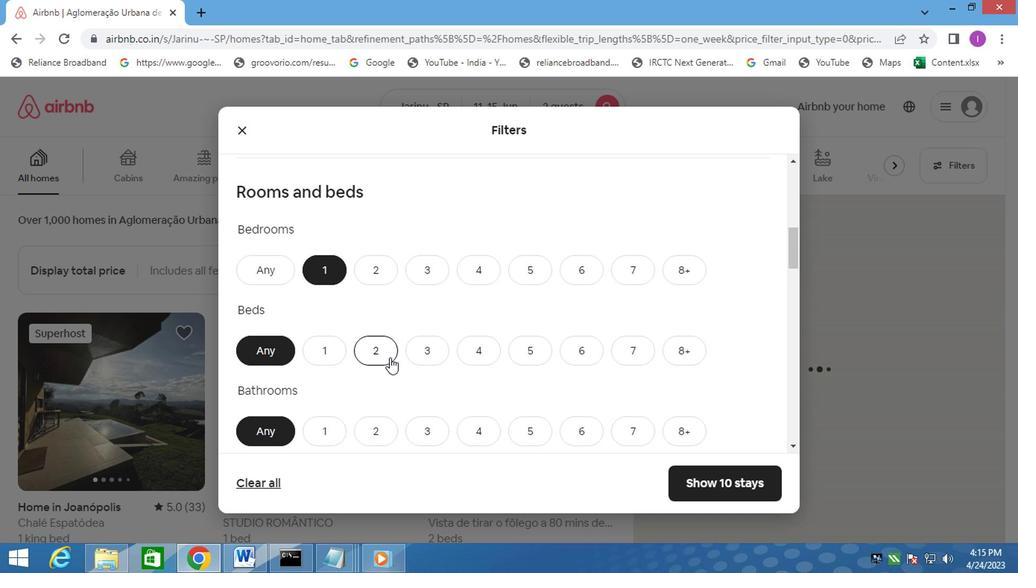 
Action: Mouse moved to (327, 421)
Screenshot: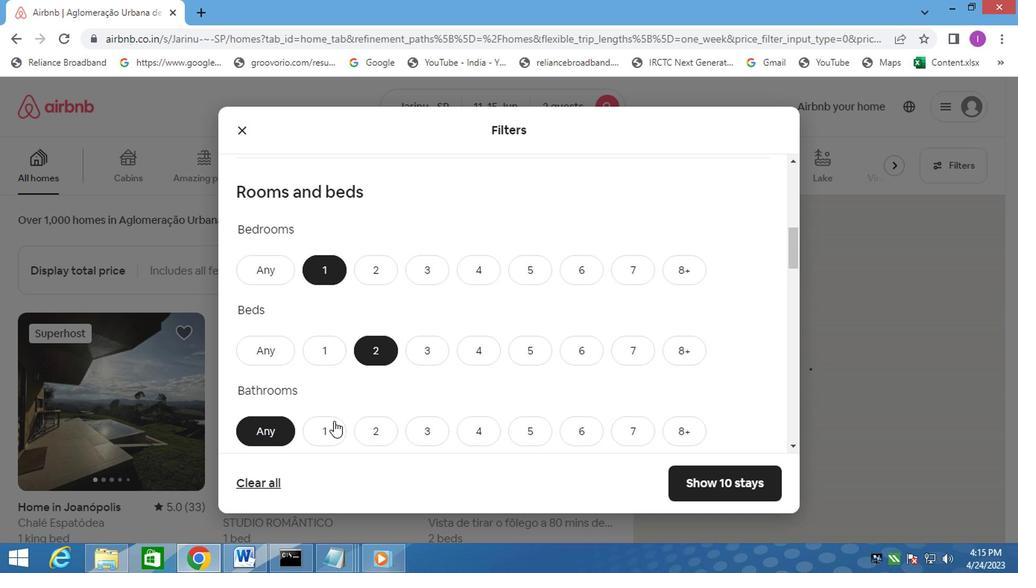
Action: Mouse pressed left at (327, 421)
Screenshot: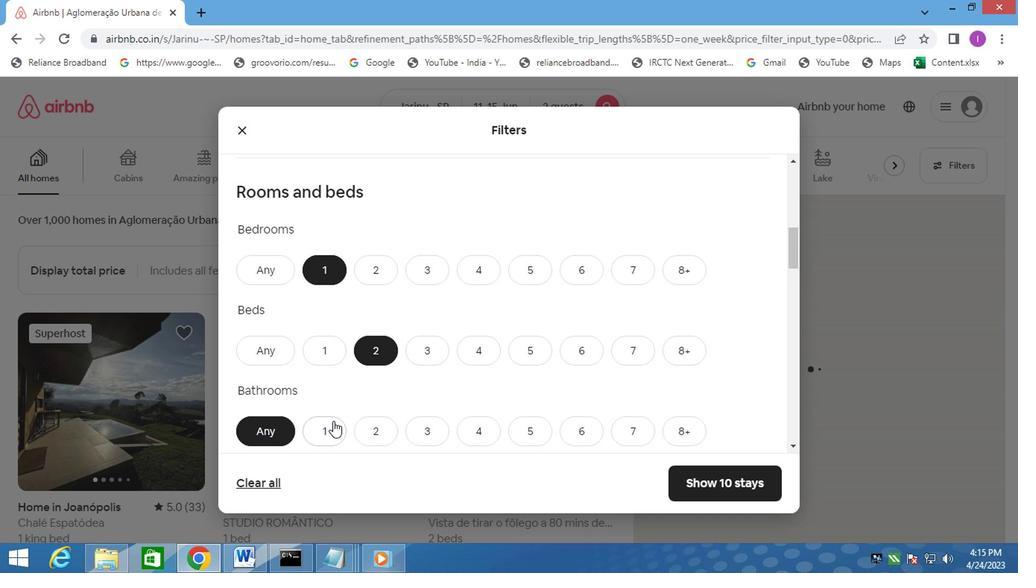
Action: Mouse moved to (503, 301)
Screenshot: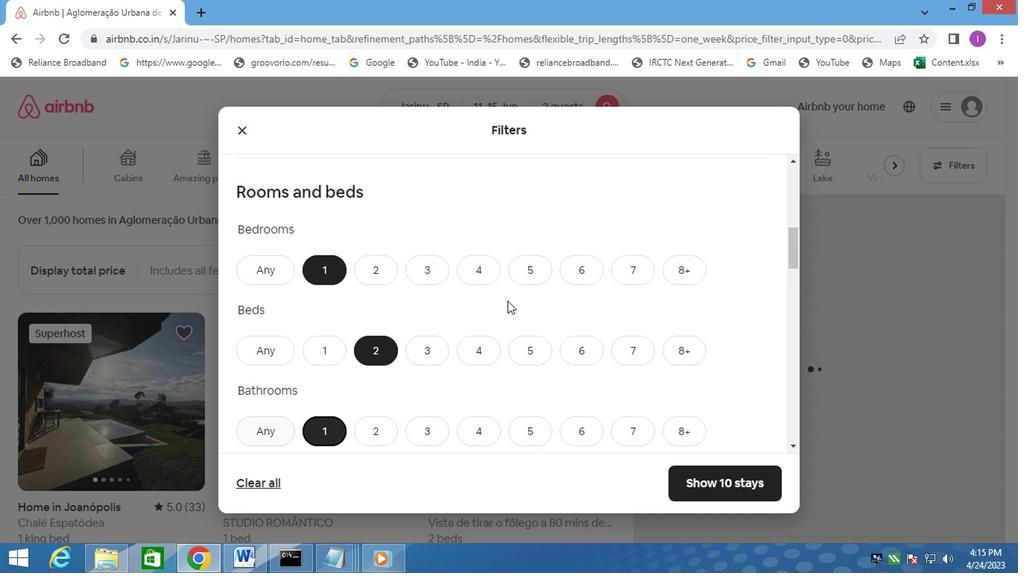 
Action: Mouse scrolled (503, 300) with delta (0, -1)
Screenshot: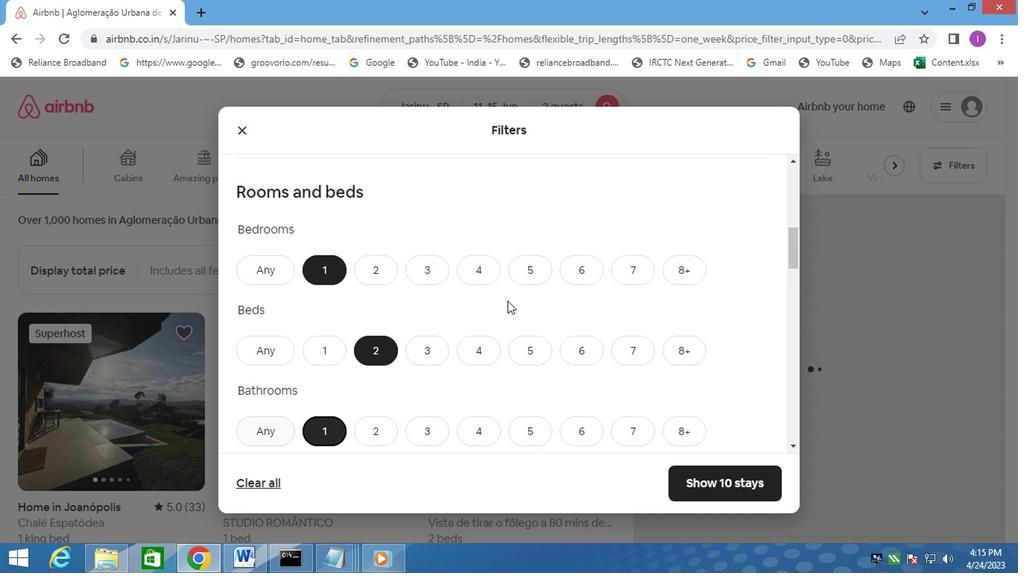 
Action: Mouse scrolled (503, 300) with delta (0, -1)
Screenshot: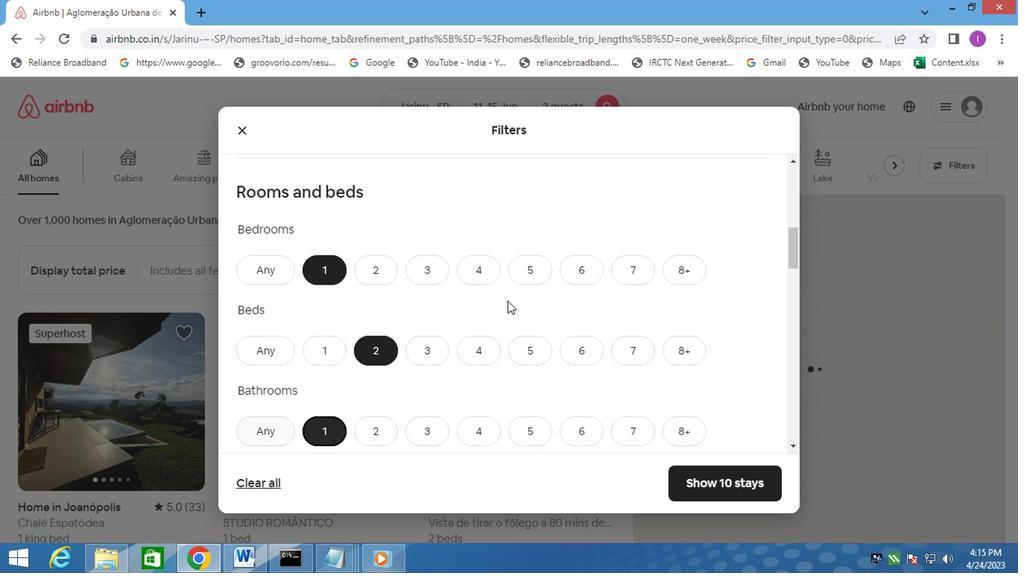 
Action: Mouse scrolled (503, 300) with delta (0, -1)
Screenshot: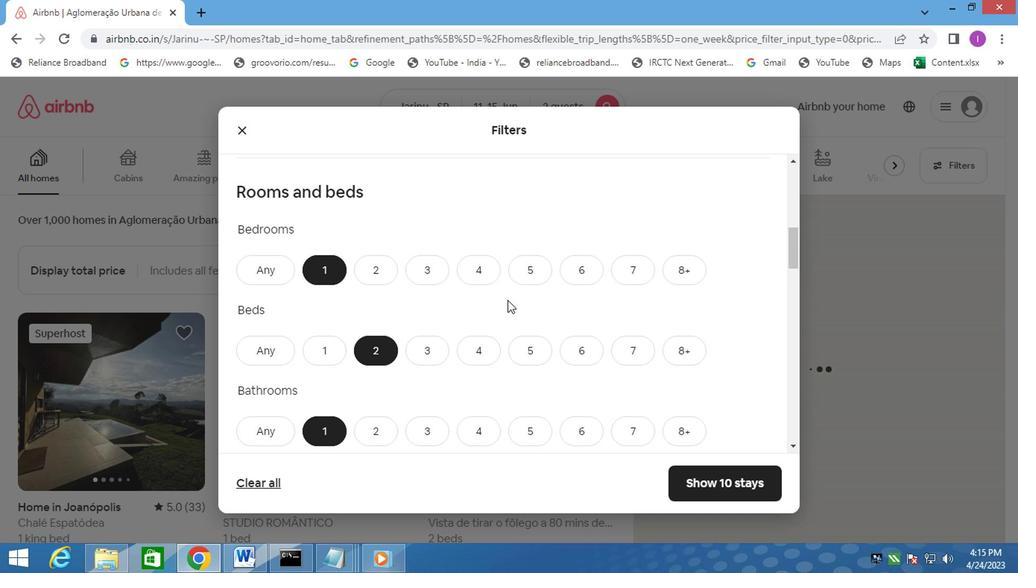 
Action: Mouse moved to (323, 358)
Screenshot: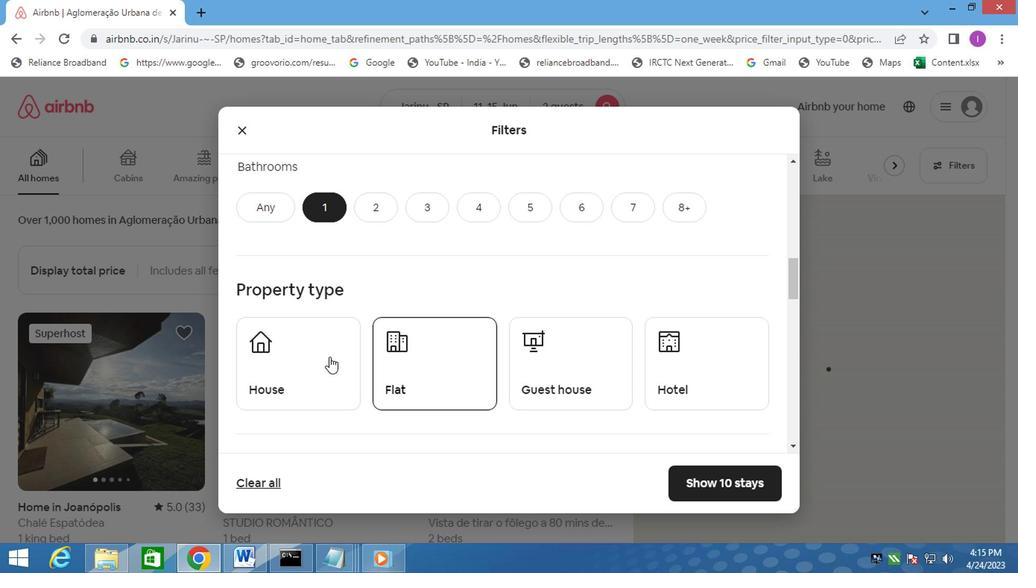 
Action: Mouse pressed left at (323, 358)
Screenshot: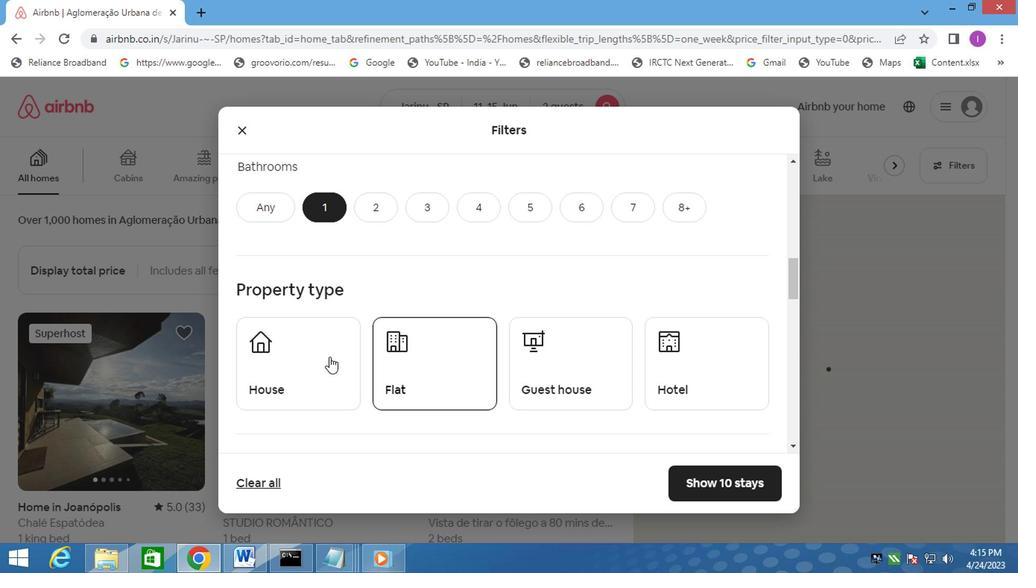 
Action: Mouse moved to (396, 365)
Screenshot: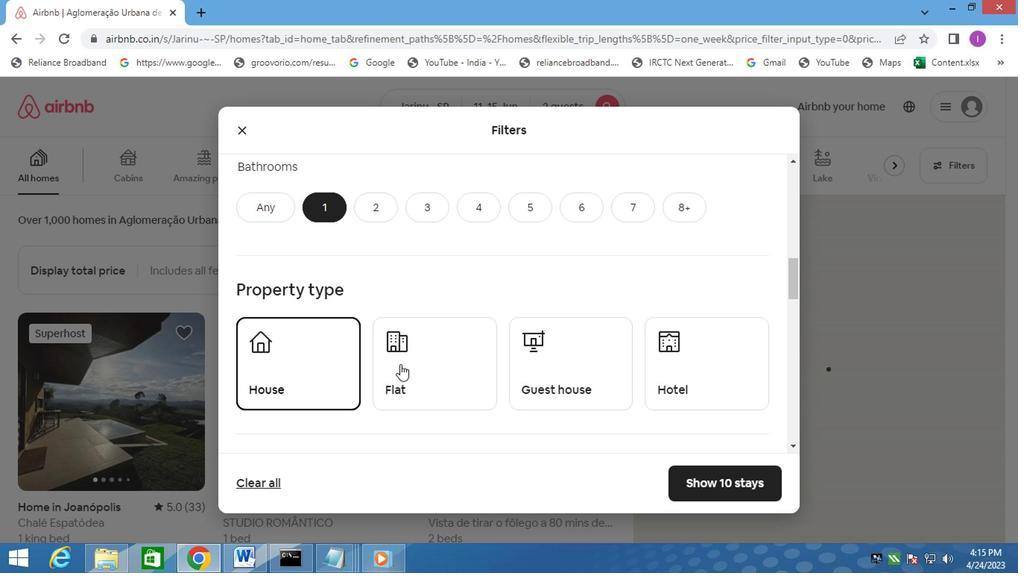 
Action: Mouse pressed left at (396, 365)
Screenshot: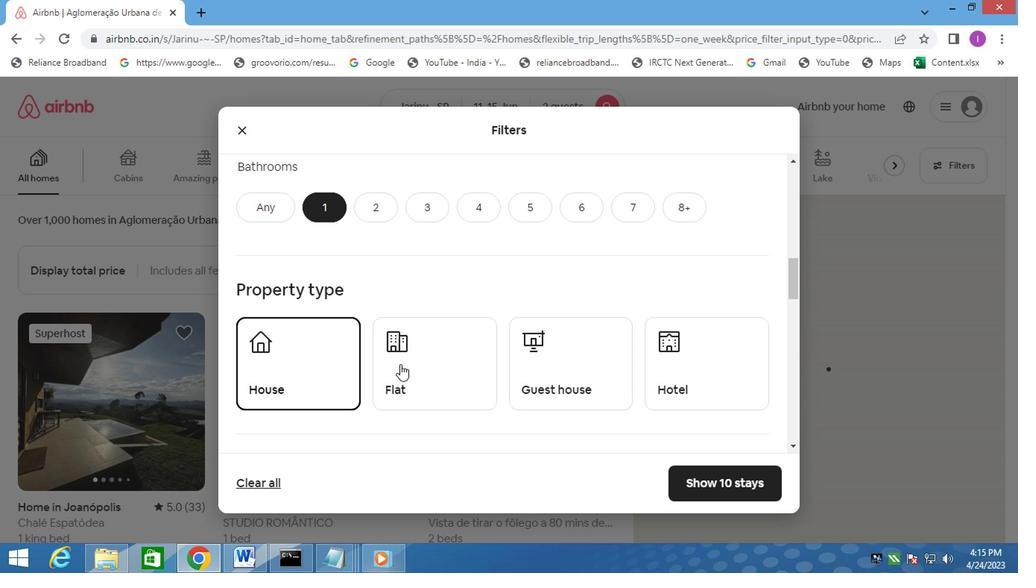 
Action: Mouse moved to (579, 374)
Screenshot: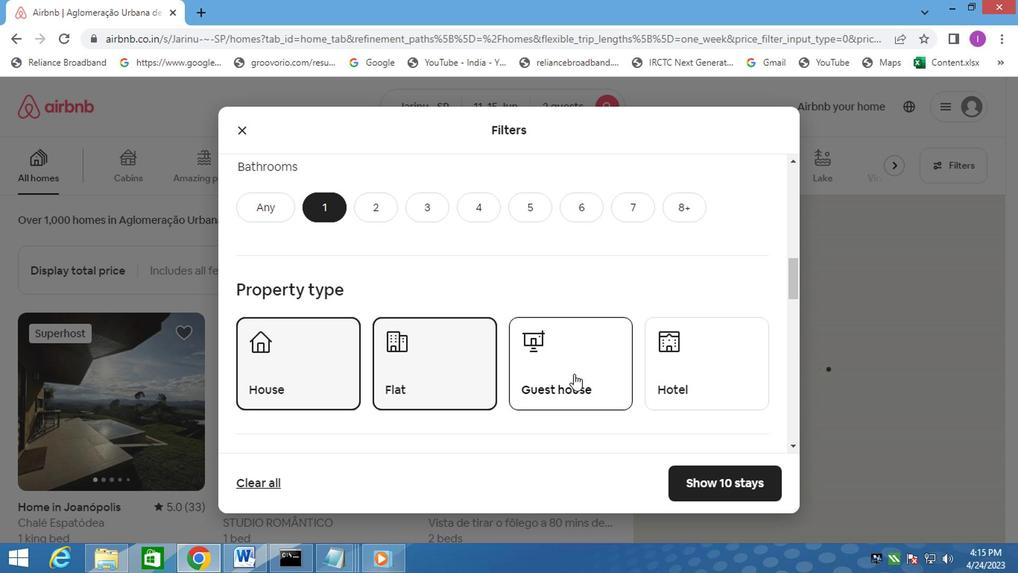 
Action: Mouse pressed left at (579, 374)
Screenshot: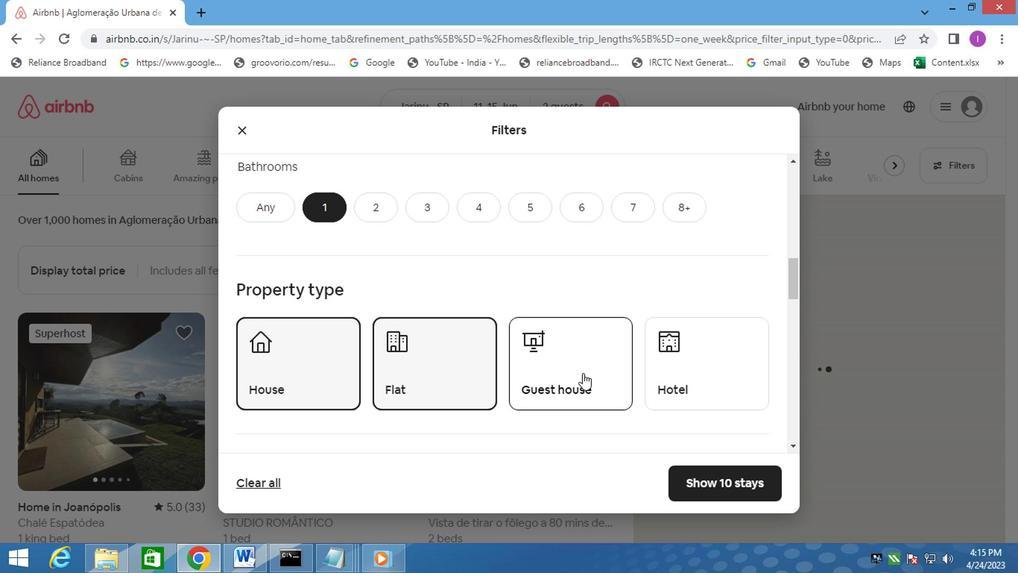 
Action: Mouse moved to (722, 378)
Screenshot: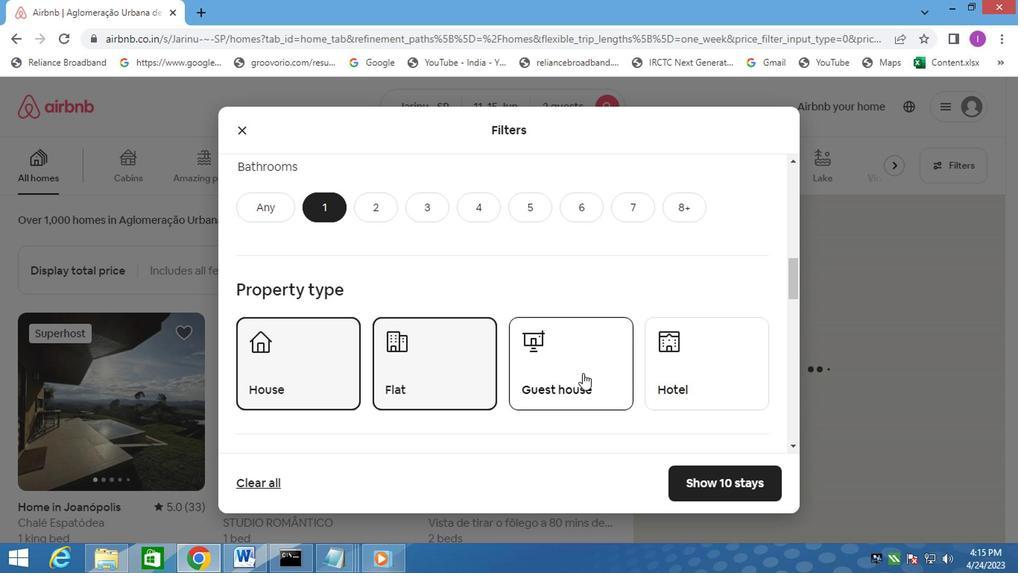 
Action: Mouse pressed left at (722, 378)
Screenshot: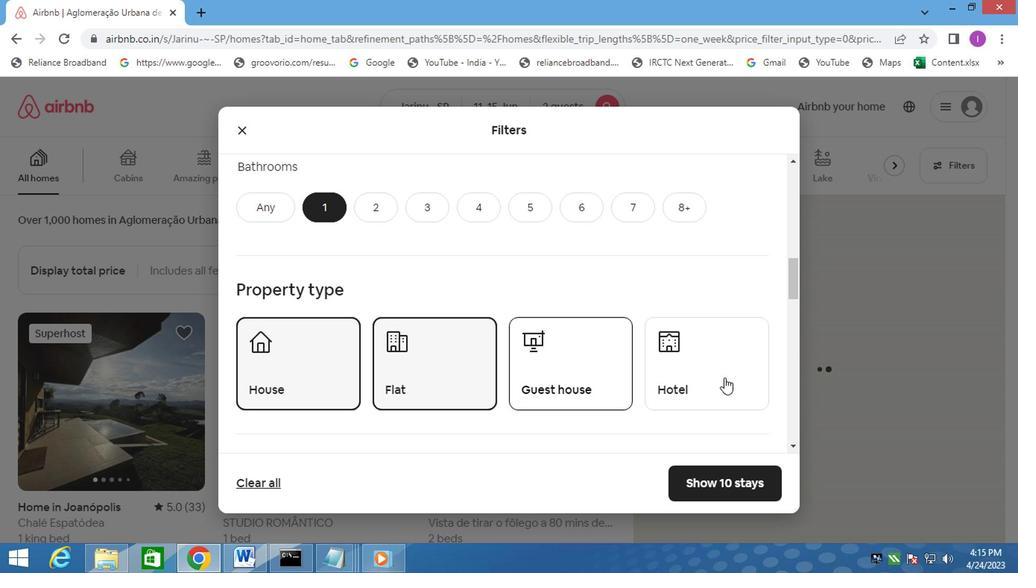 
Action: Mouse moved to (740, 305)
Screenshot: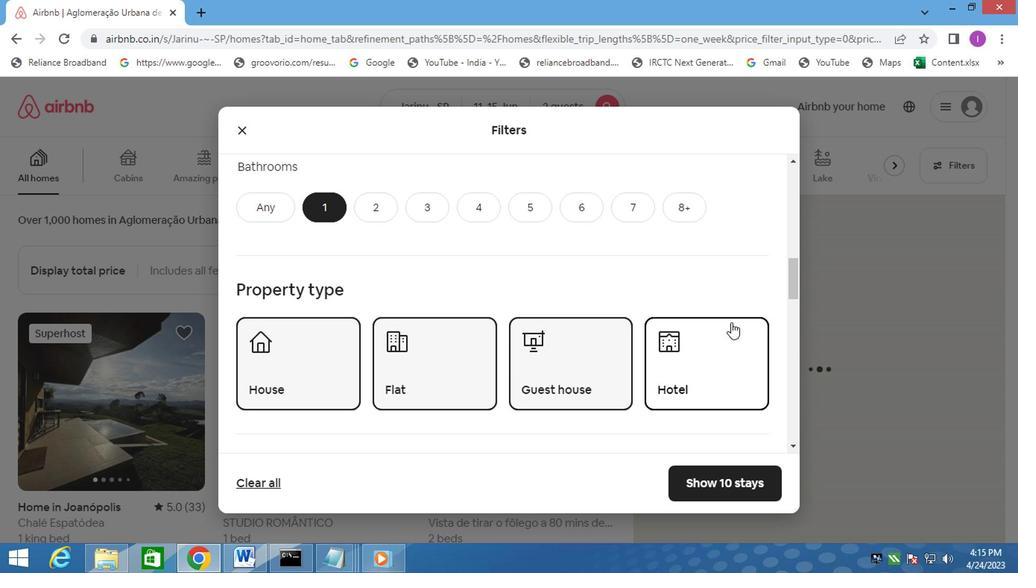 
Action: Mouse scrolled (740, 304) with delta (0, -1)
Screenshot: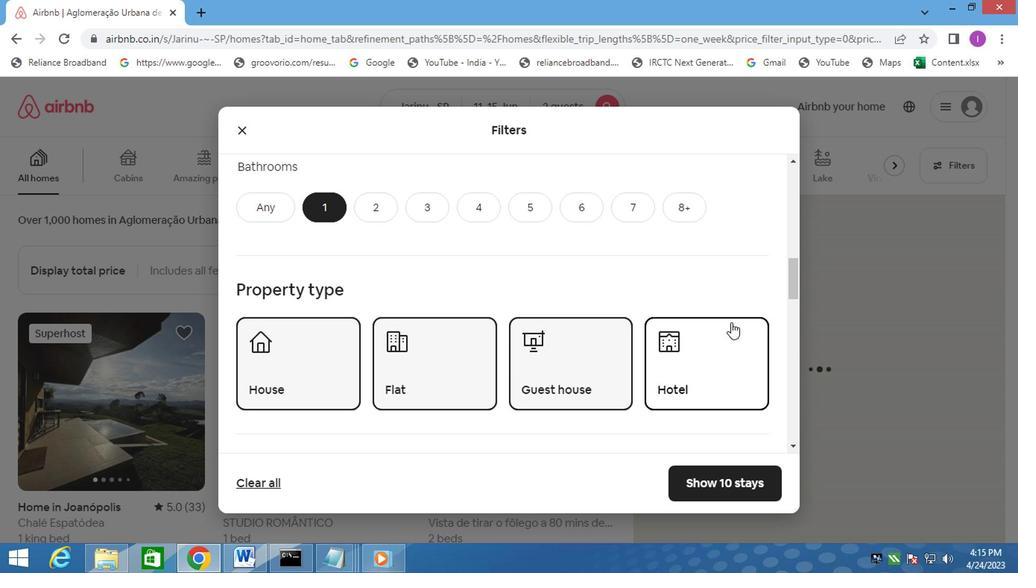 
Action: Mouse scrolled (740, 304) with delta (0, -1)
Screenshot: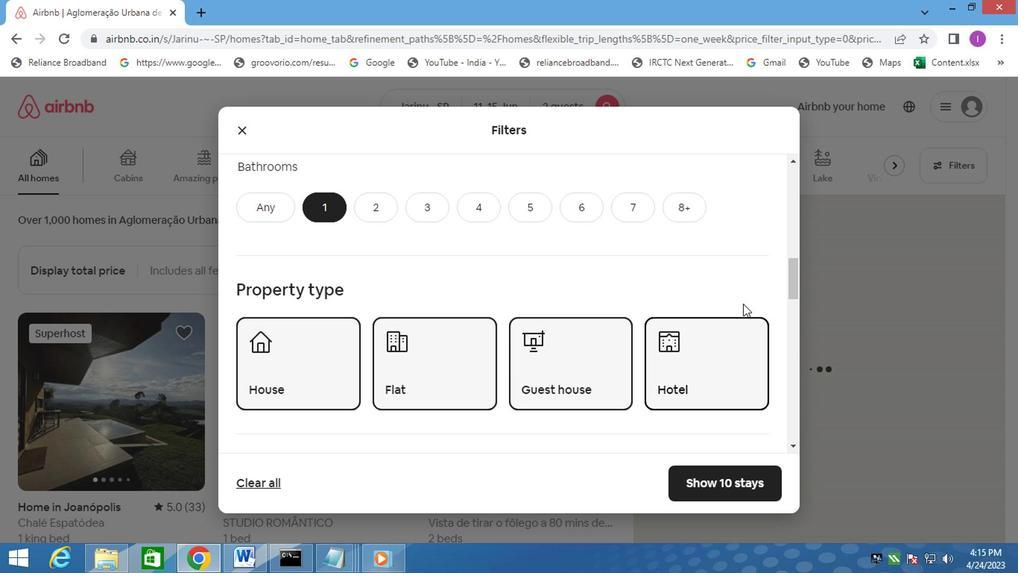 
Action: Mouse scrolled (740, 304) with delta (0, -1)
Screenshot: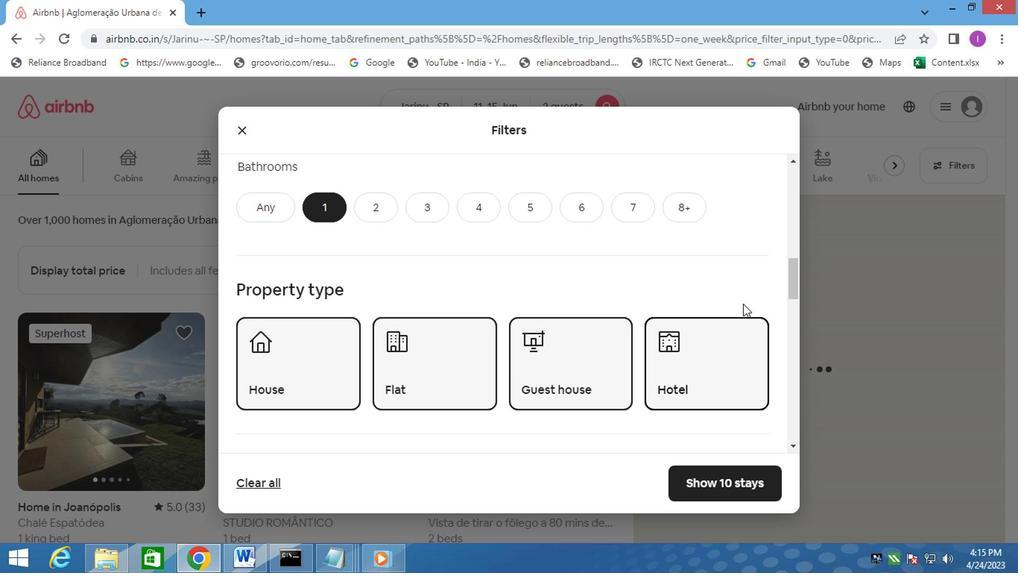 
Action: Mouse scrolled (740, 304) with delta (0, -1)
Screenshot: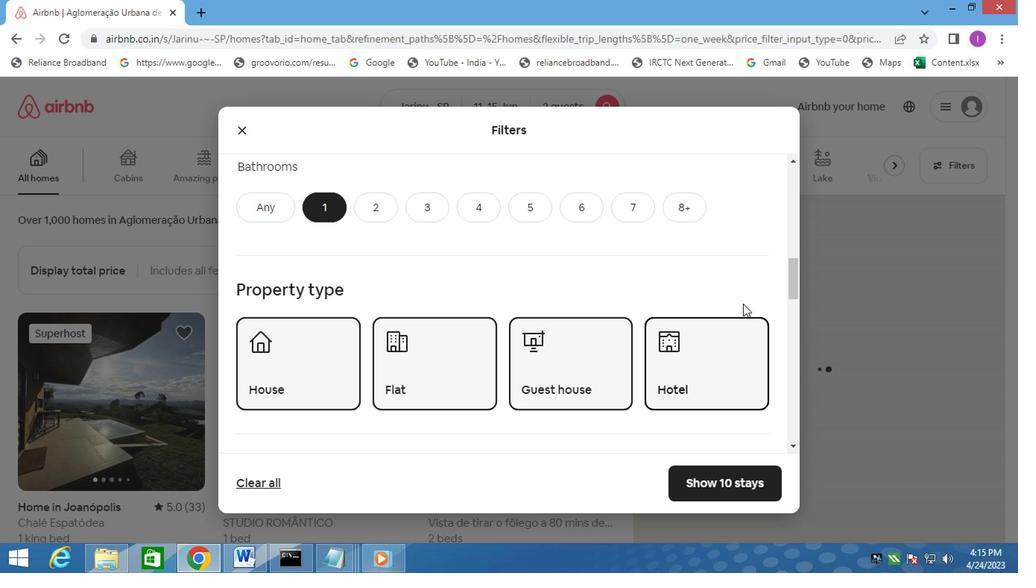 
Action: Mouse moved to (602, 277)
Screenshot: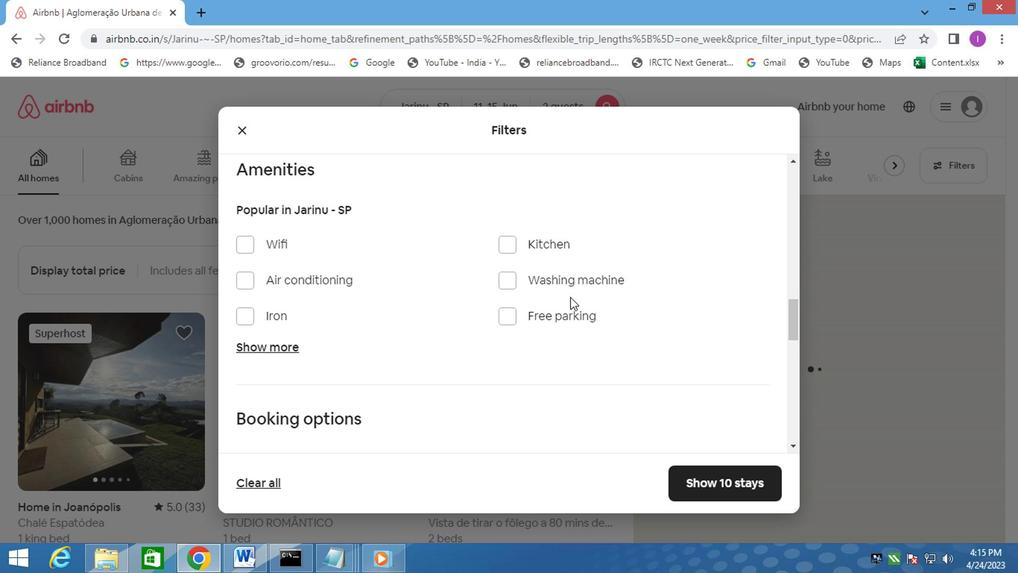 
Action: Mouse scrolled (602, 276) with delta (0, -1)
Screenshot: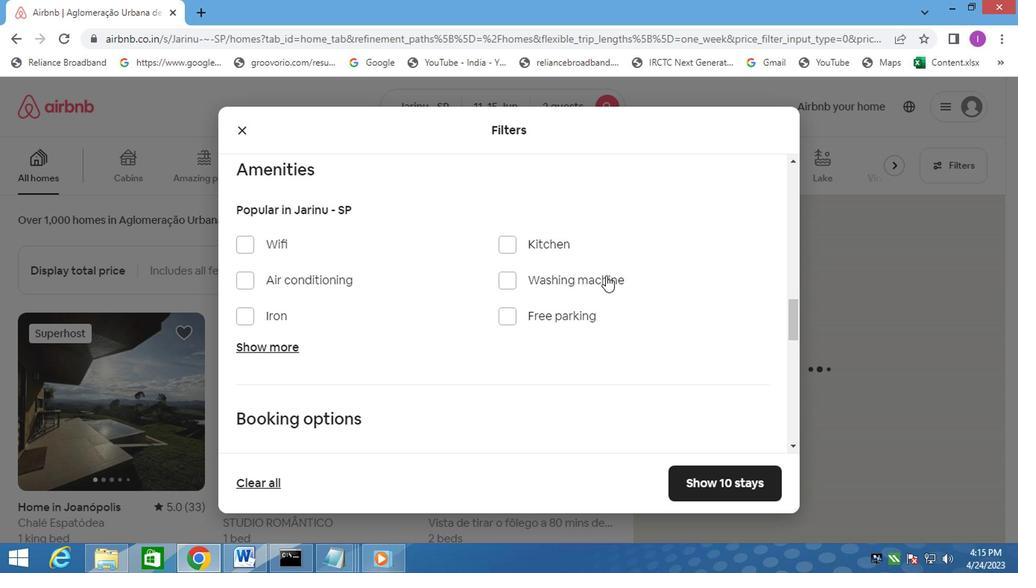 
Action: Mouse scrolled (602, 276) with delta (0, -1)
Screenshot: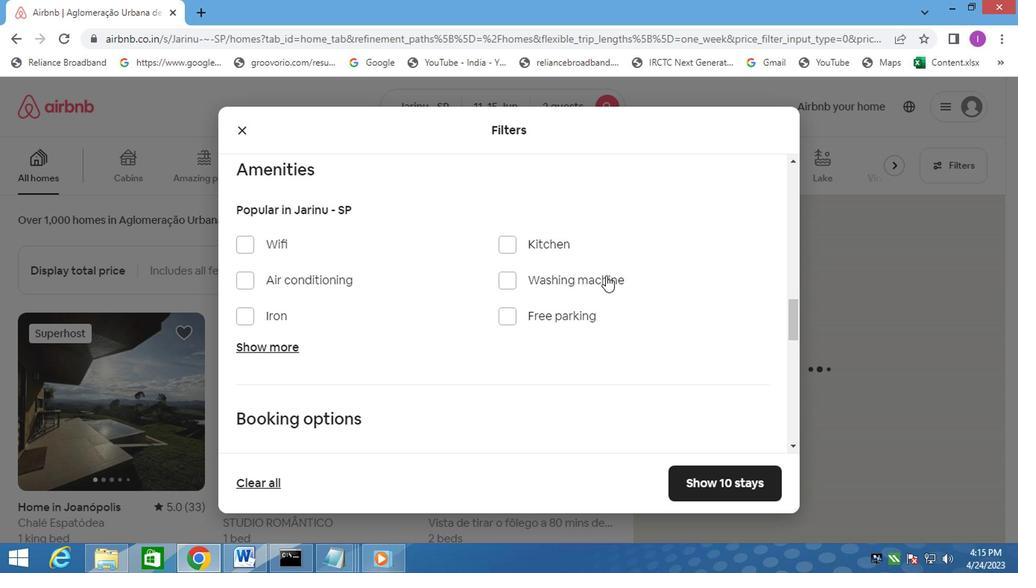 
Action: Mouse moved to (740, 380)
Screenshot: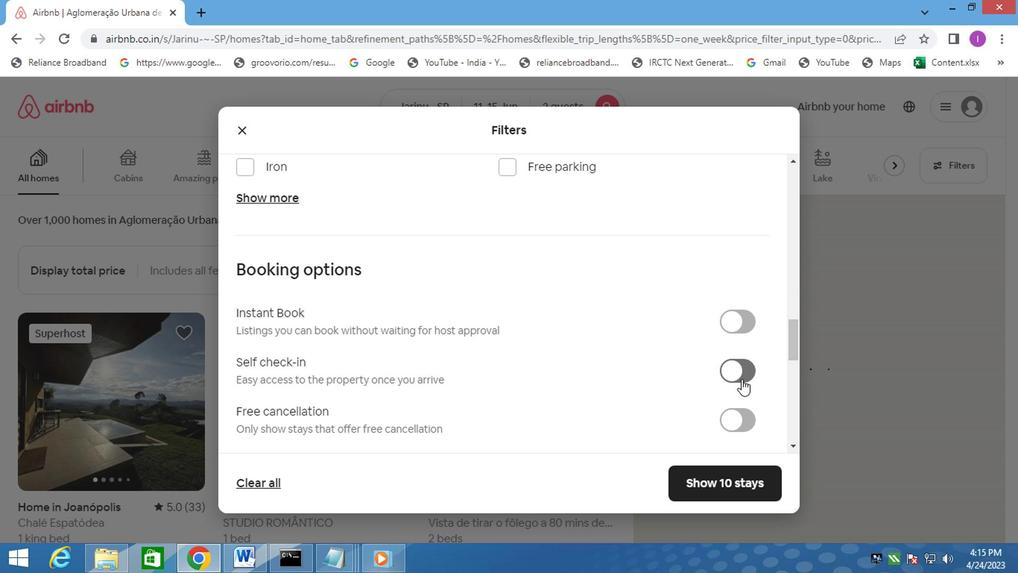 
Action: Mouse pressed left at (740, 380)
Screenshot: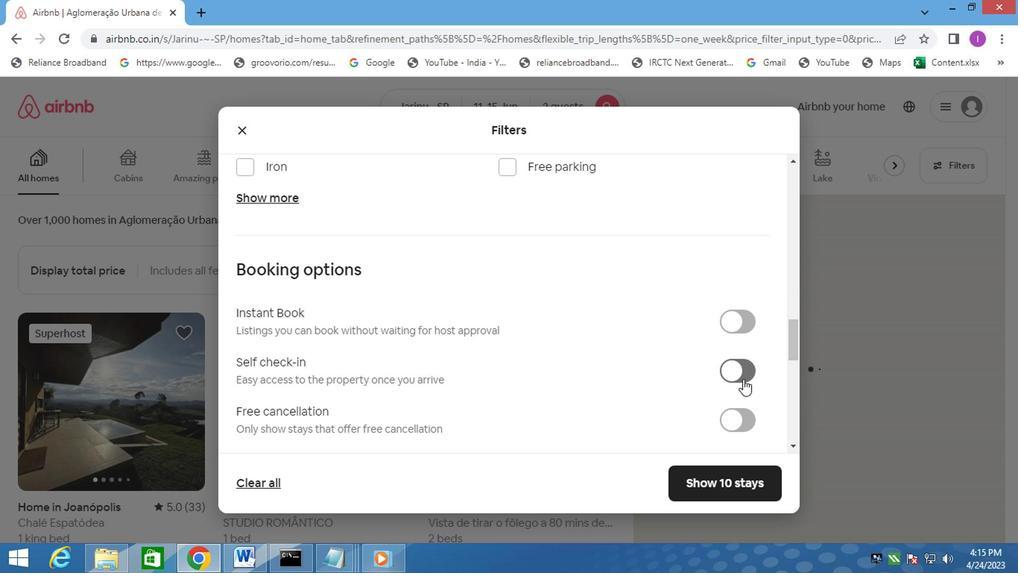 
Action: Mouse moved to (567, 350)
Screenshot: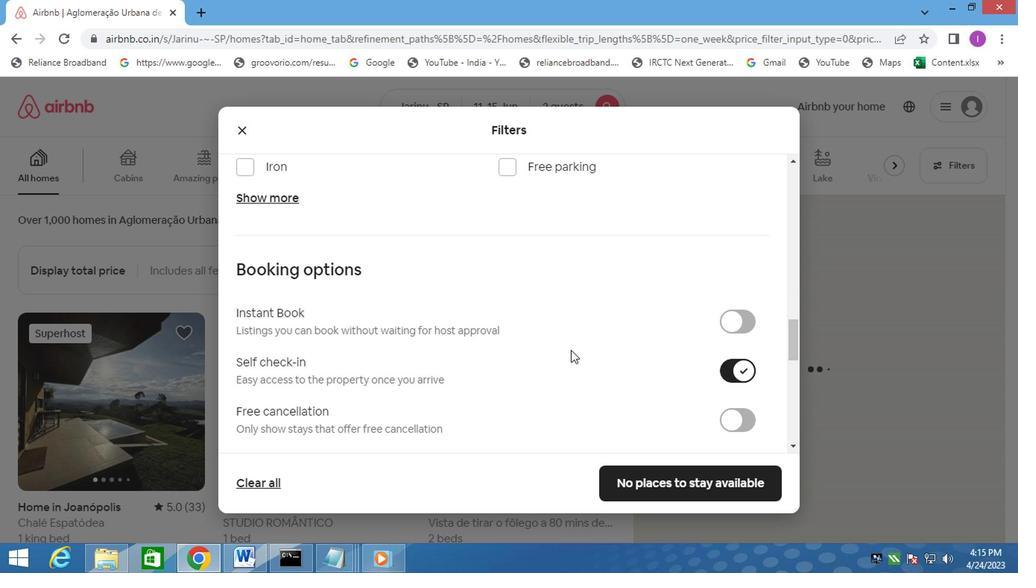
Action: Mouse scrolled (567, 351) with delta (0, 0)
Screenshot: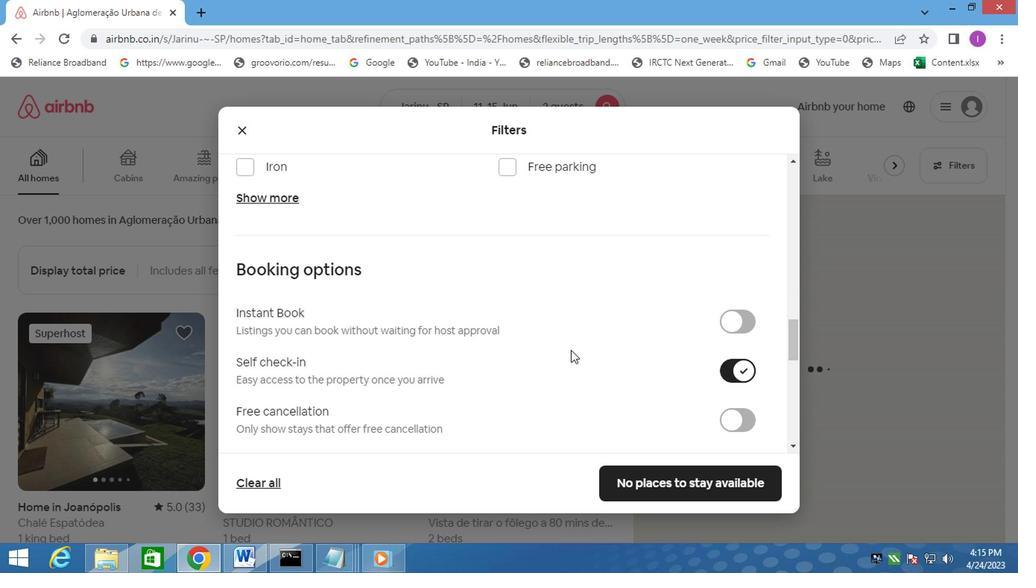 
Action: Mouse moved to (568, 342)
Screenshot: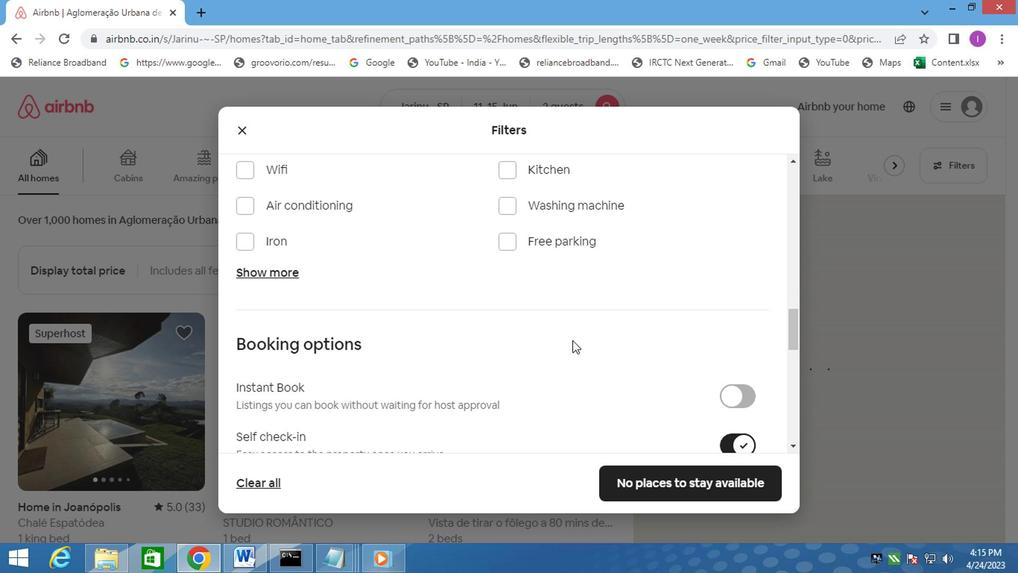 
Action: Mouse scrolled (568, 341) with delta (0, 0)
Screenshot: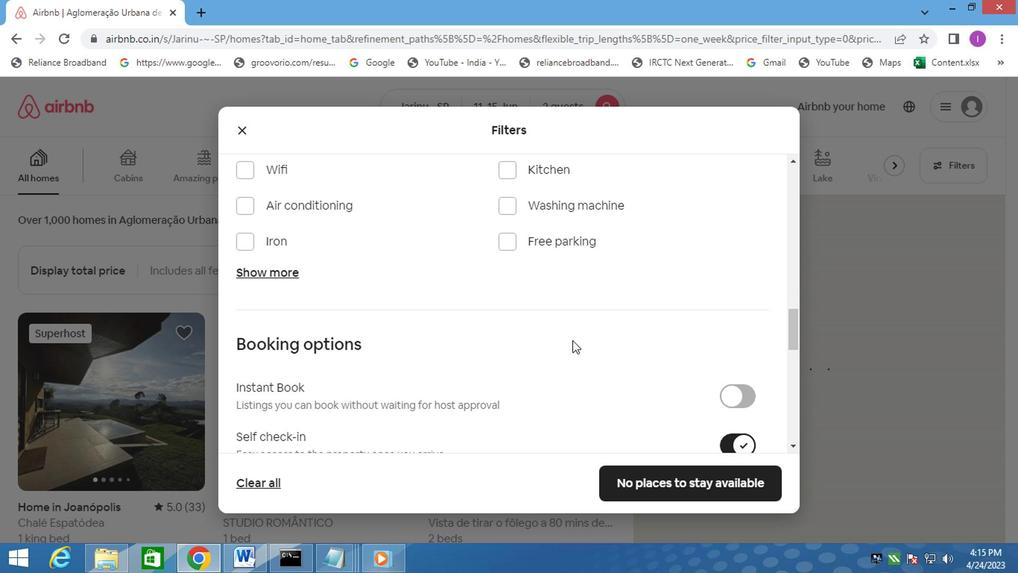 
Action: Mouse moved to (568, 344)
Screenshot: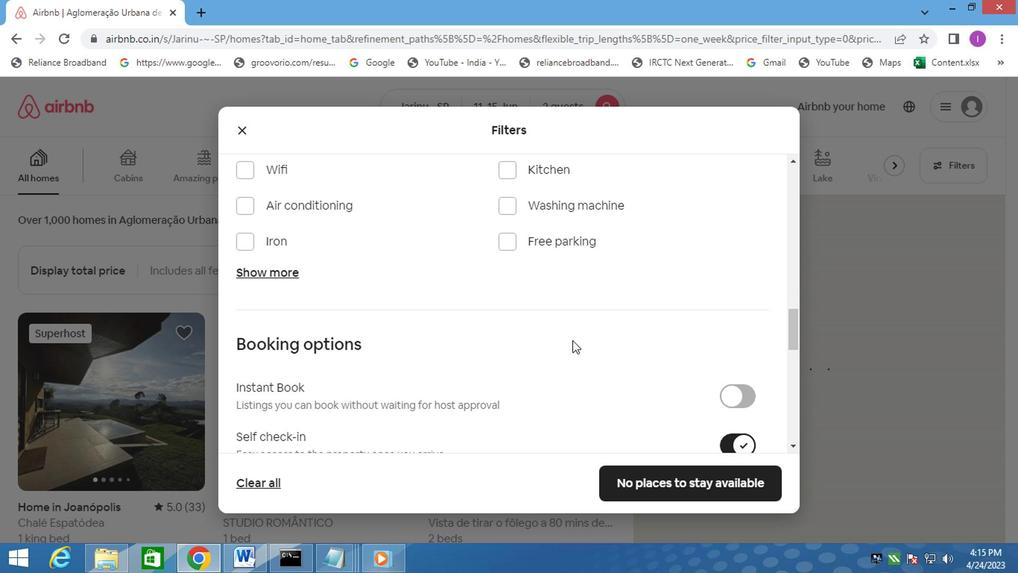
Action: Mouse scrolled (568, 343) with delta (0, -1)
Screenshot: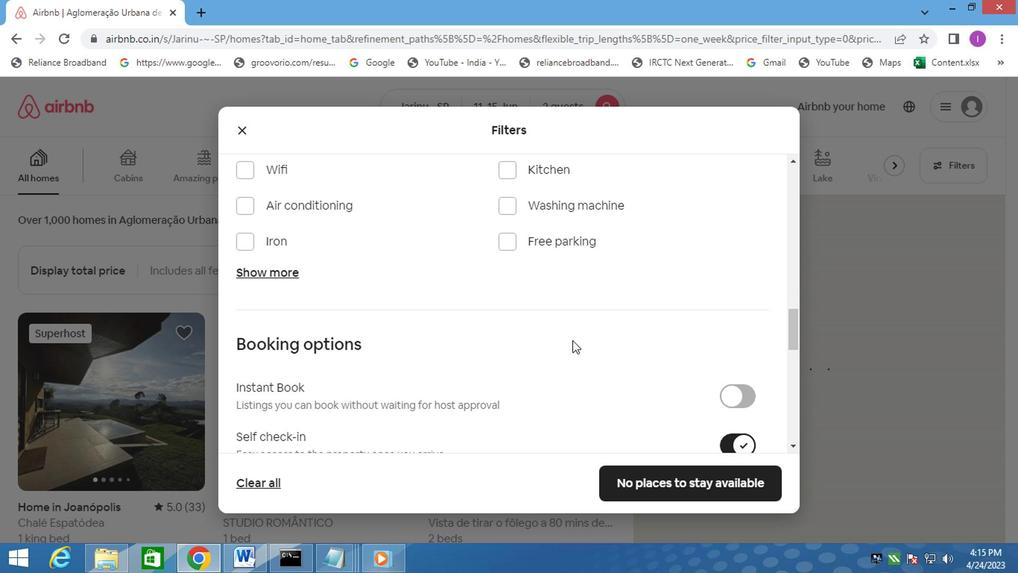 
Action: Mouse moved to (568, 345)
Screenshot: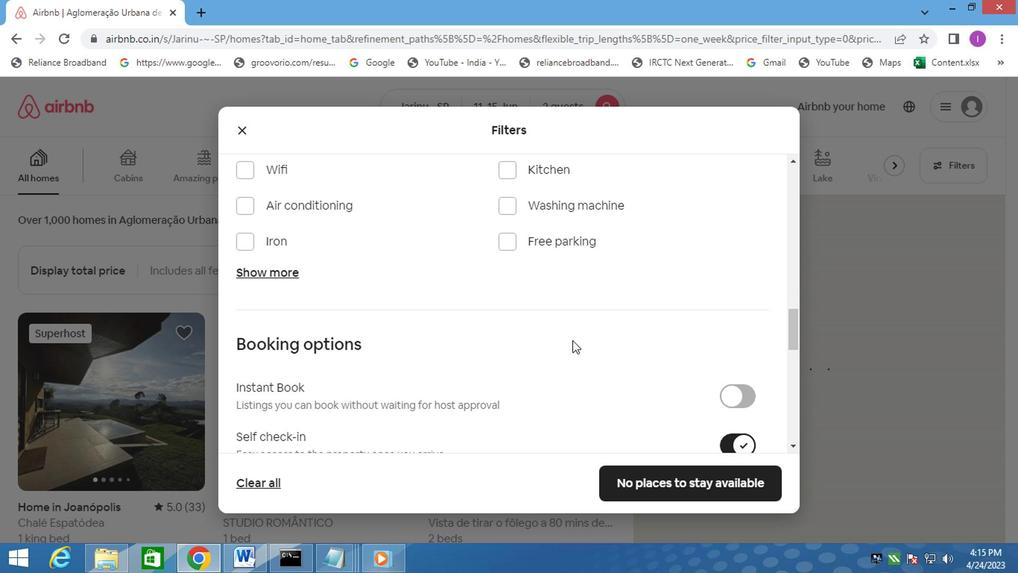 
Action: Mouse scrolled (568, 345) with delta (0, 0)
Screenshot: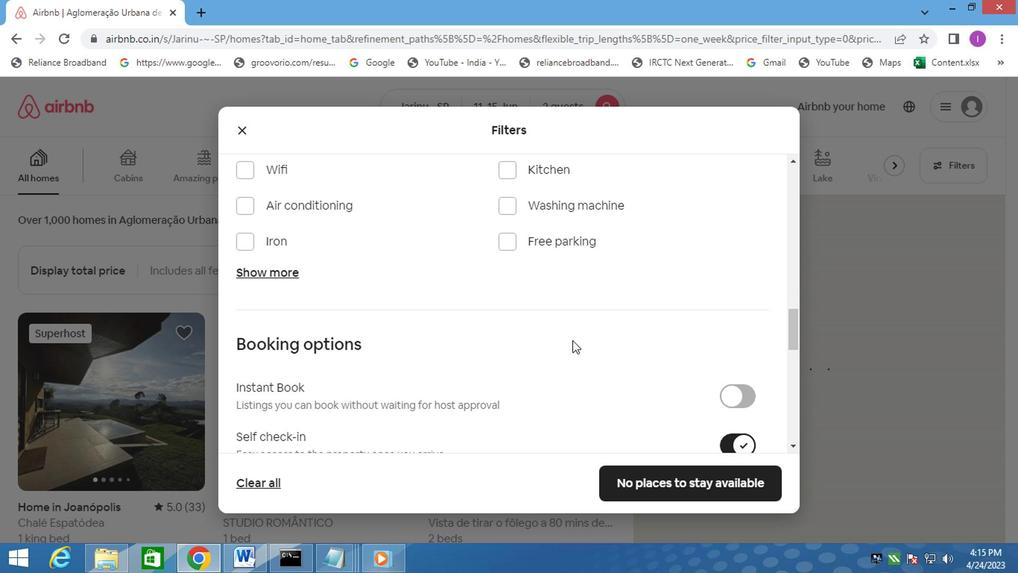 
Action: Mouse moved to (567, 348)
Screenshot: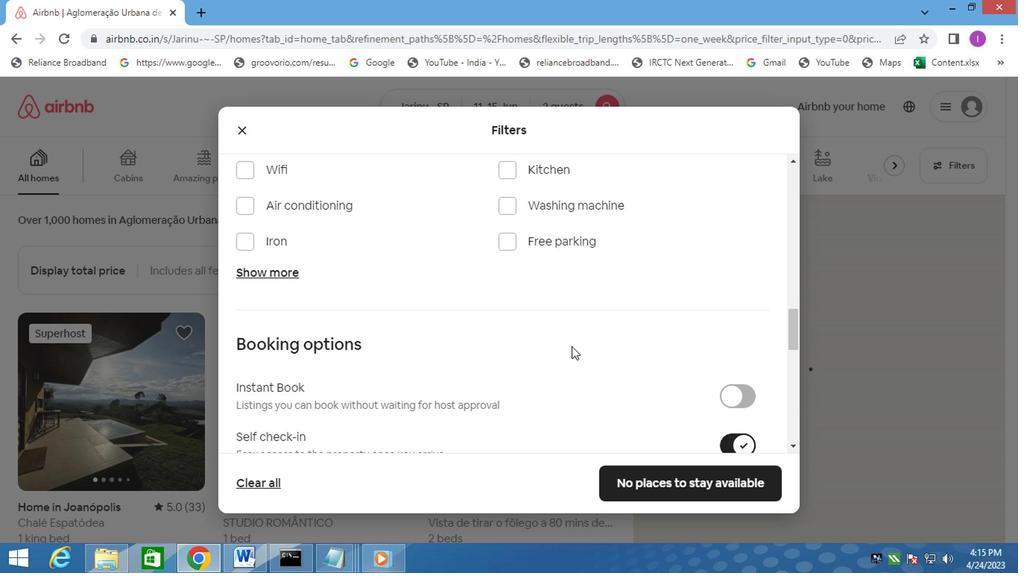 
Action: Mouse scrolled (567, 347) with delta (0, -1)
Screenshot: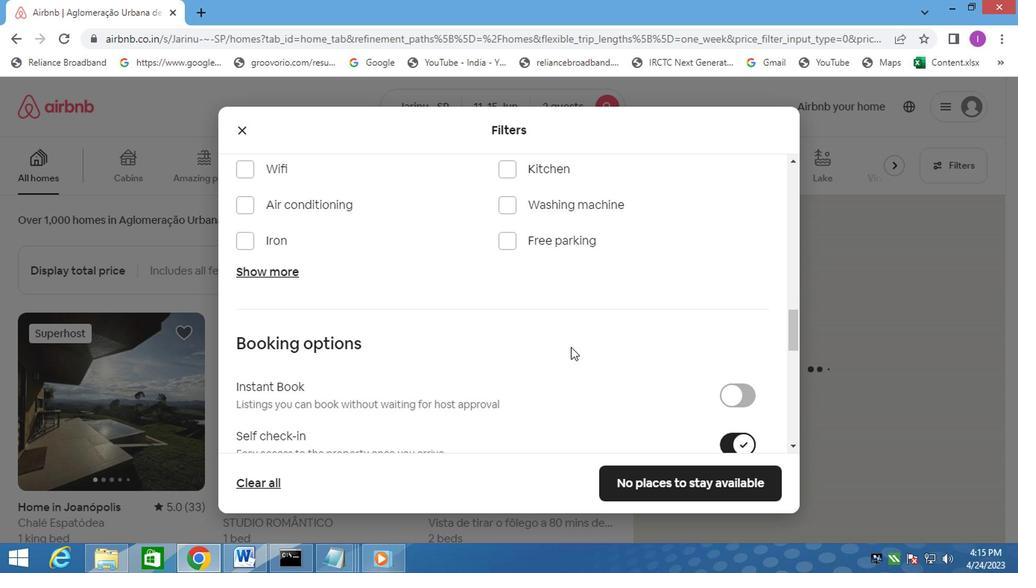 
Action: Mouse moved to (567, 349)
Screenshot: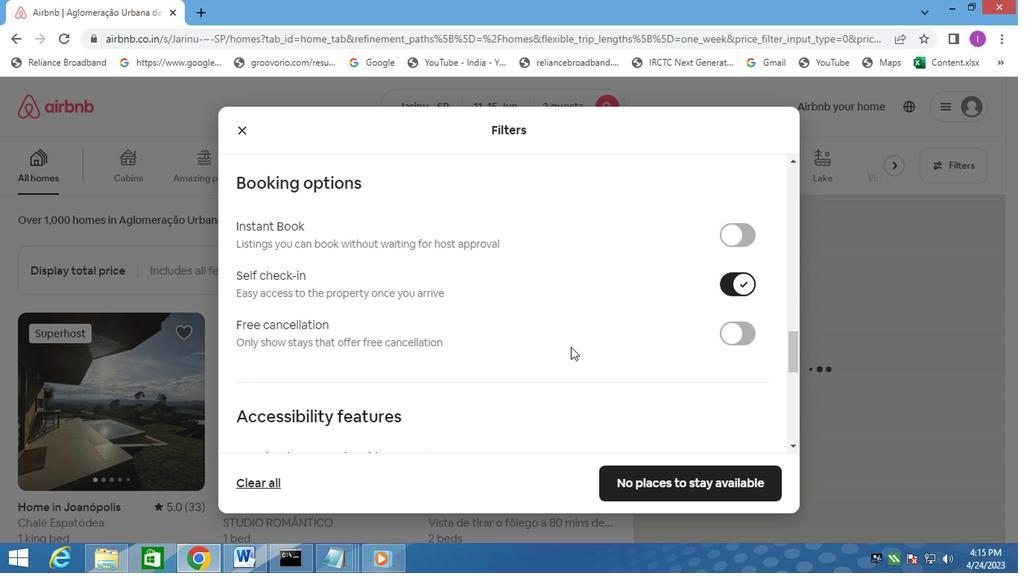 
Action: Mouse scrolled (567, 348) with delta (0, 0)
Screenshot: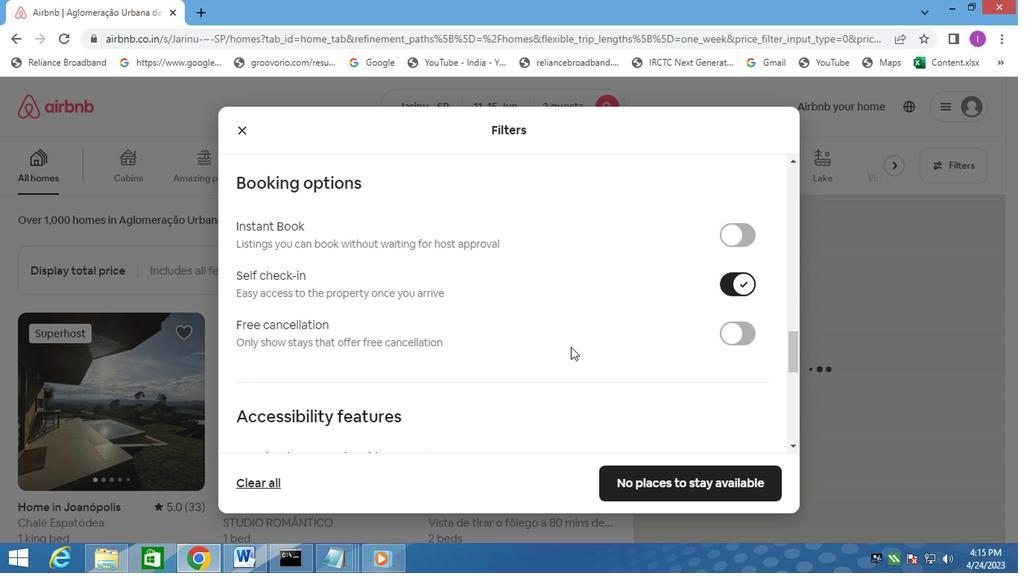 
Action: Mouse moved to (565, 354)
Screenshot: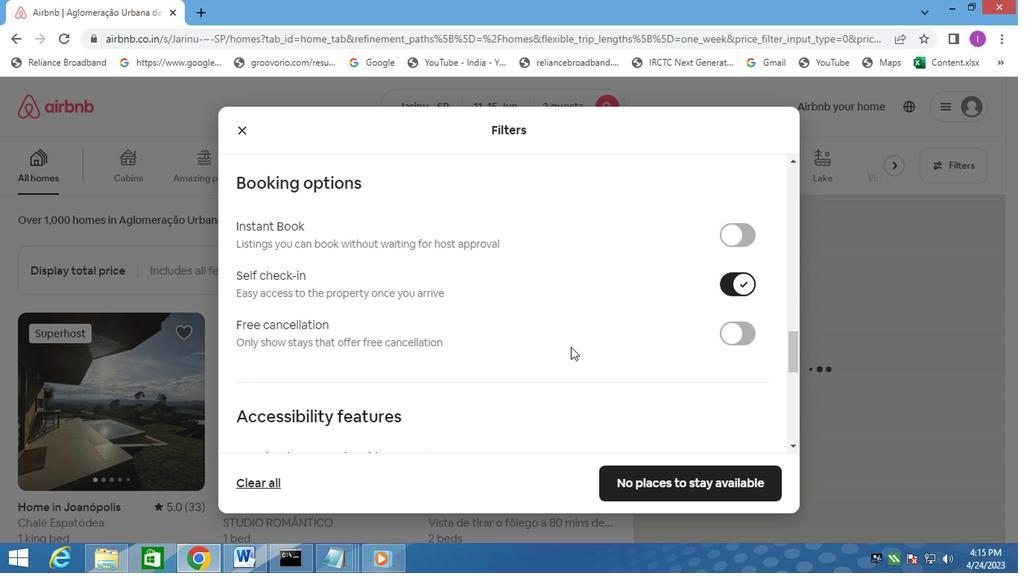 
Action: Mouse scrolled (565, 353) with delta (0, -1)
Screenshot: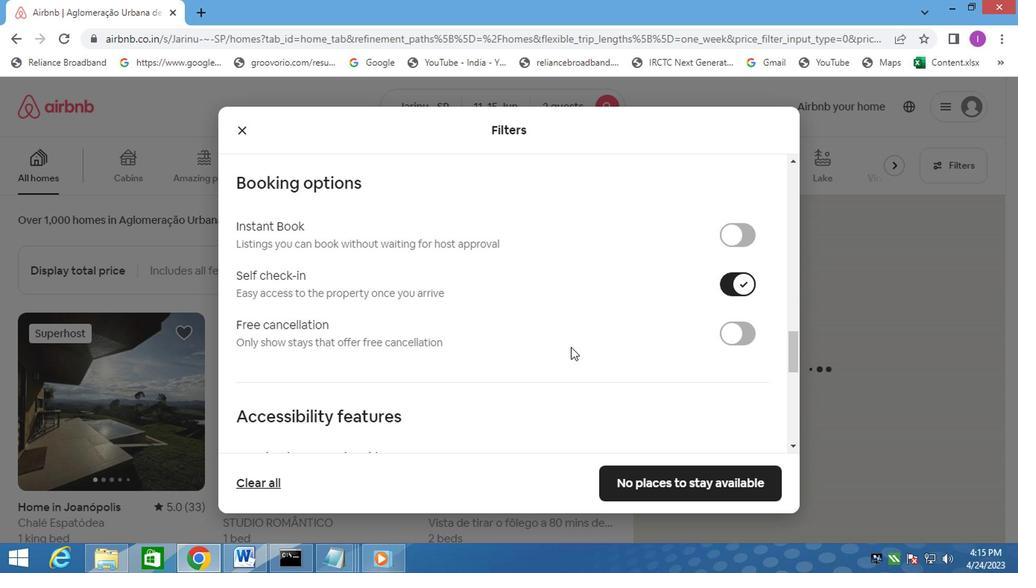 
Action: Mouse moved to (564, 356)
Screenshot: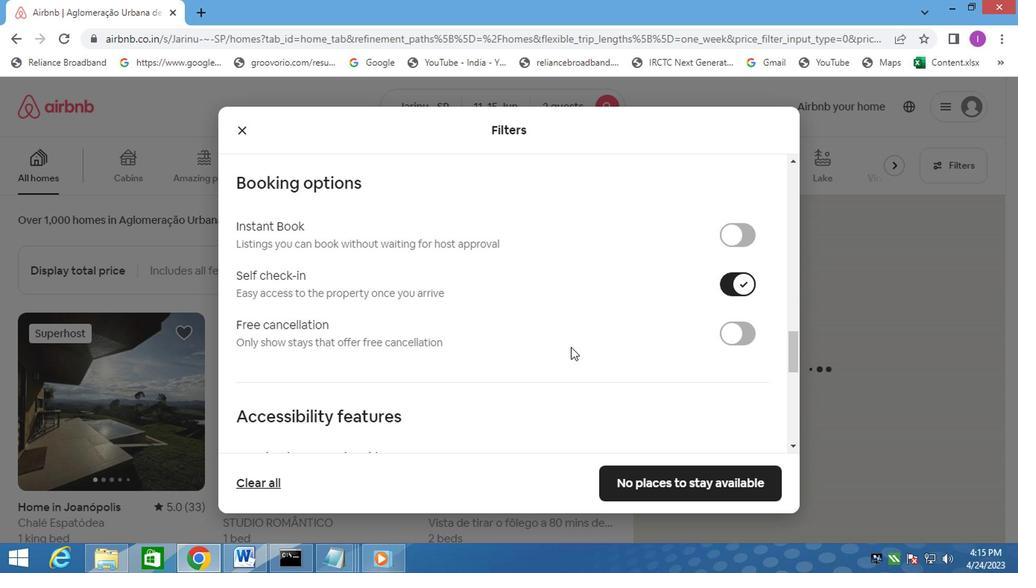 
Action: Mouse scrolled (564, 354) with delta (0, -1)
Screenshot: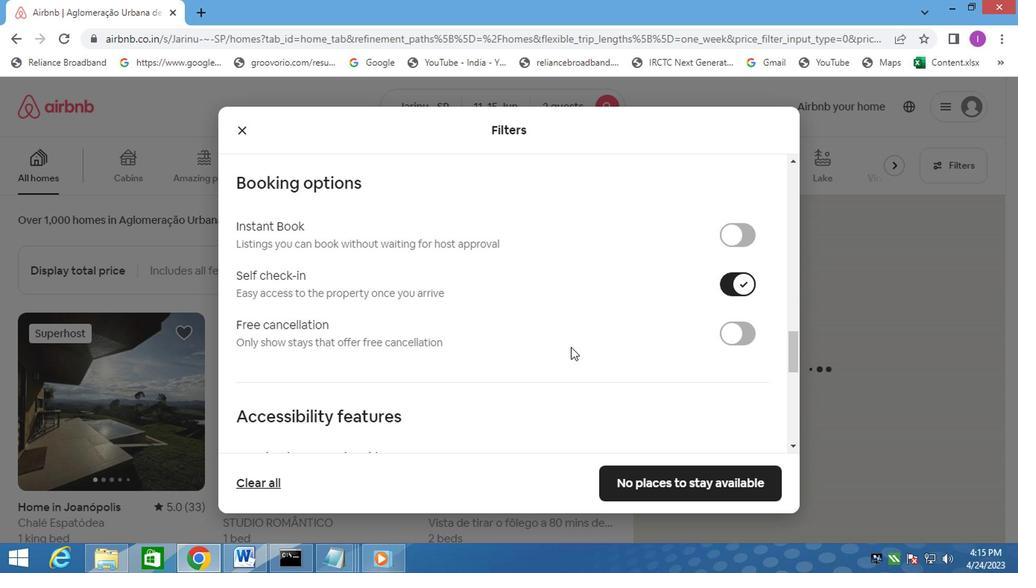 
Action: Mouse moved to (560, 354)
Screenshot: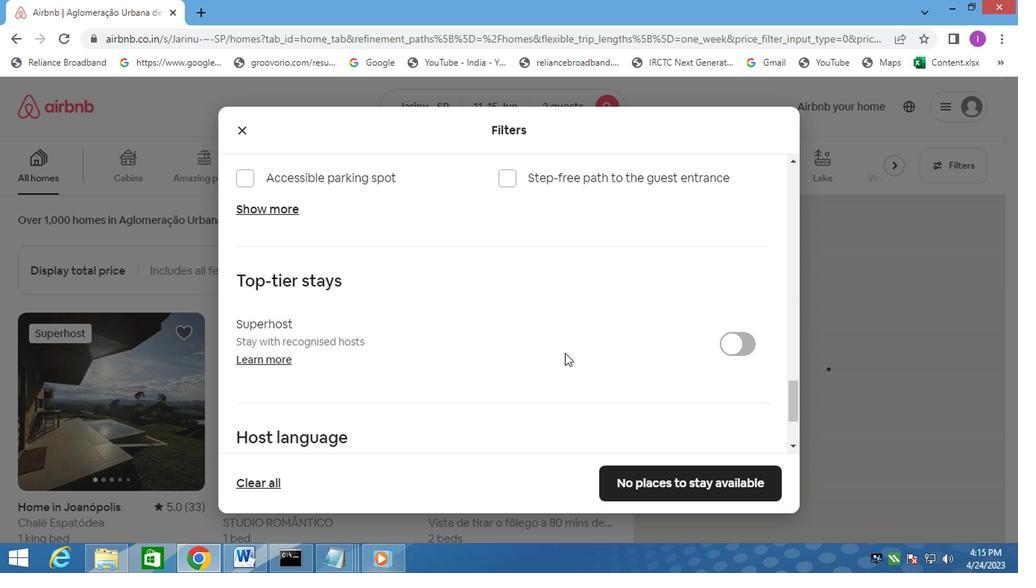 
Action: Mouse scrolled (560, 353) with delta (0, -1)
Screenshot: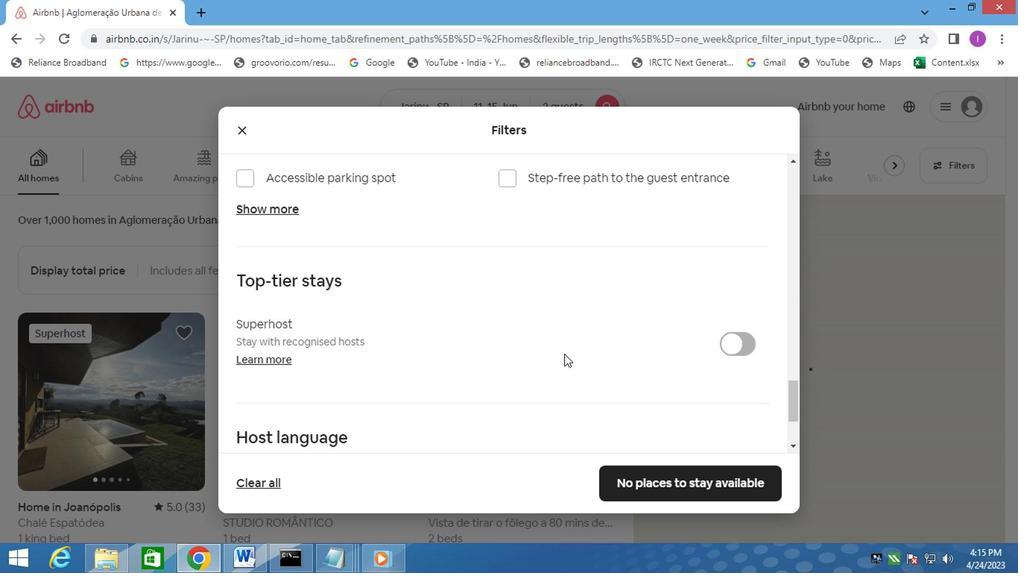 
Action: Mouse moved to (560, 354)
Screenshot: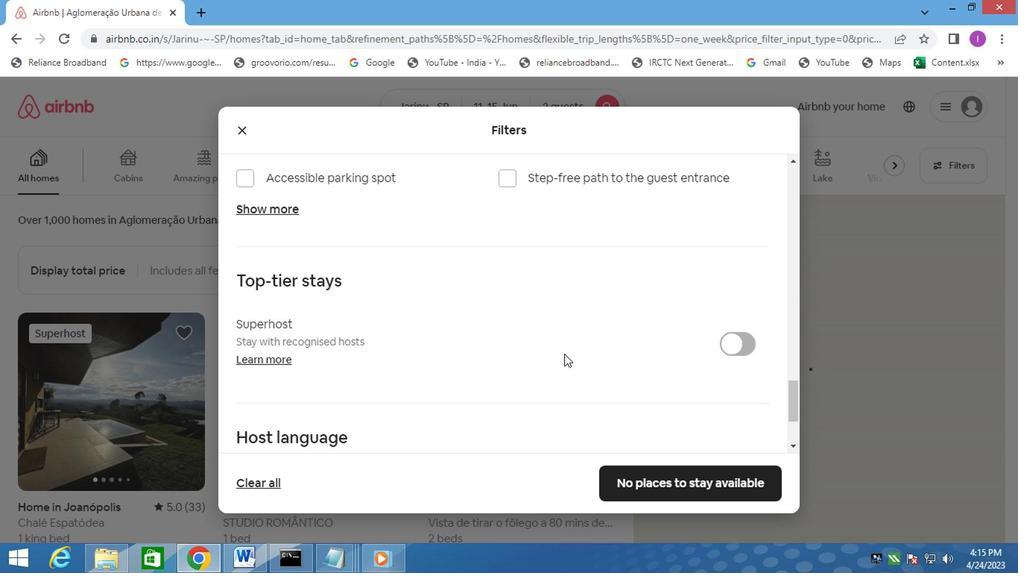 
Action: Mouse scrolled (560, 354) with delta (0, 0)
Screenshot: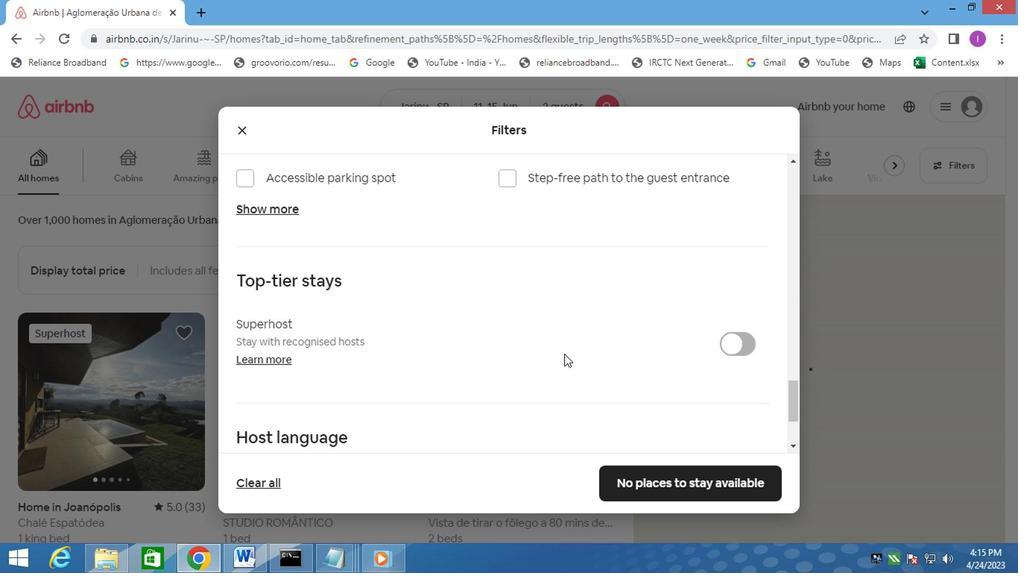 
Action: Mouse scrolled (560, 354) with delta (0, 0)
Screenshot: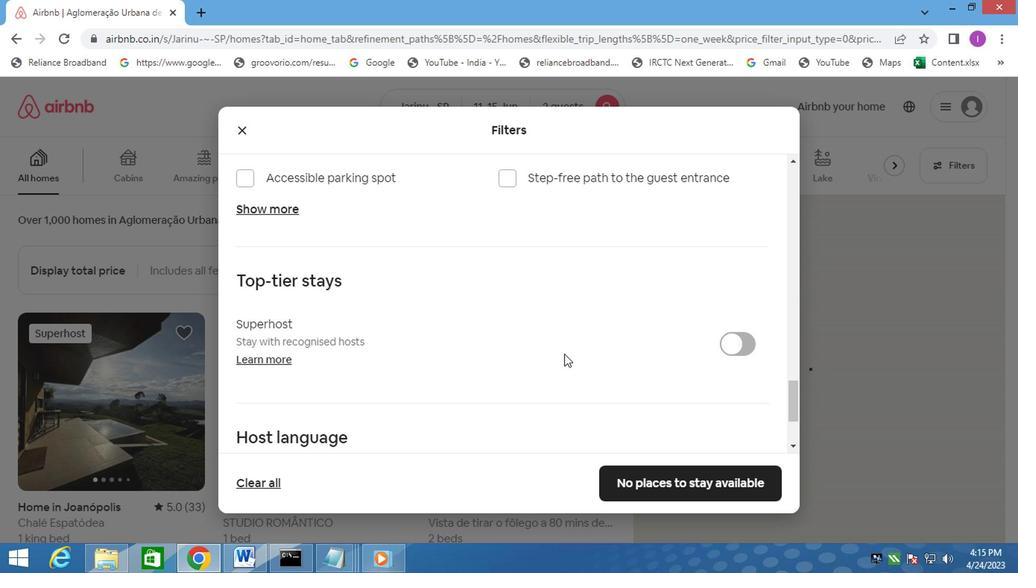 
Action: Mouse moved to (255, 408)
Screenshot: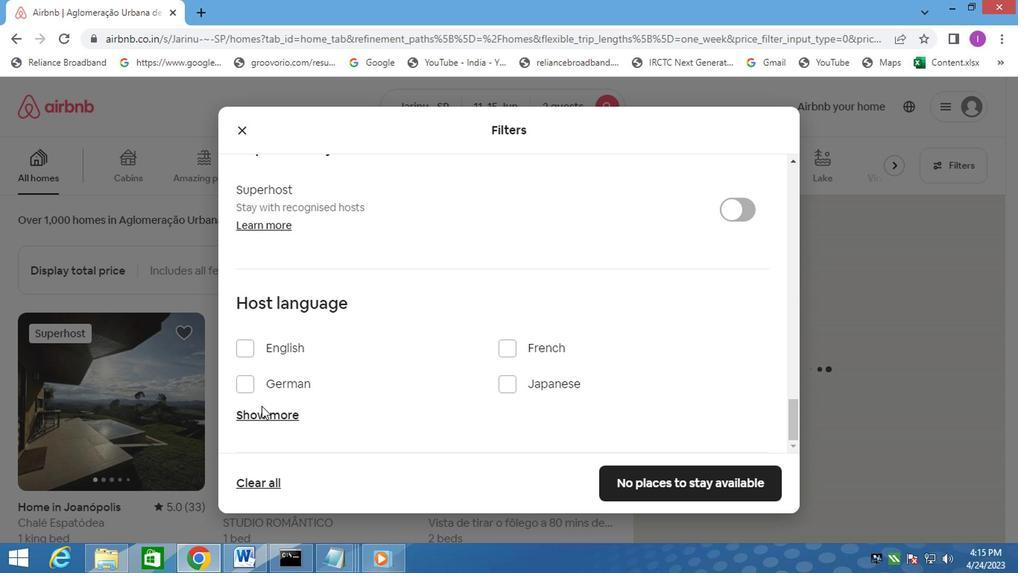 
Action: Mouse pressed left at (255, 408)
Screenshot: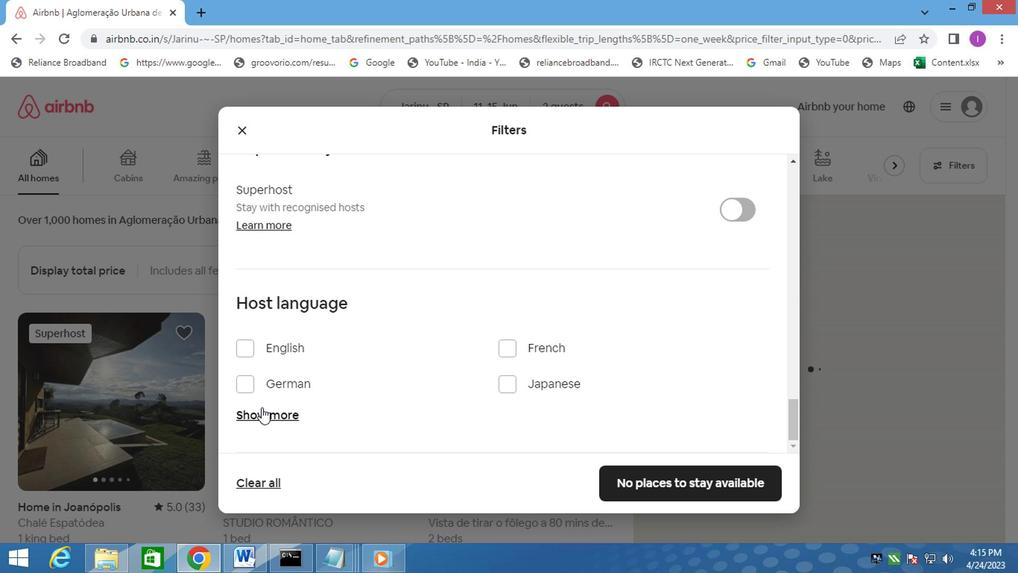 
Action: Mouse moved to (345, 393)
Screenshot: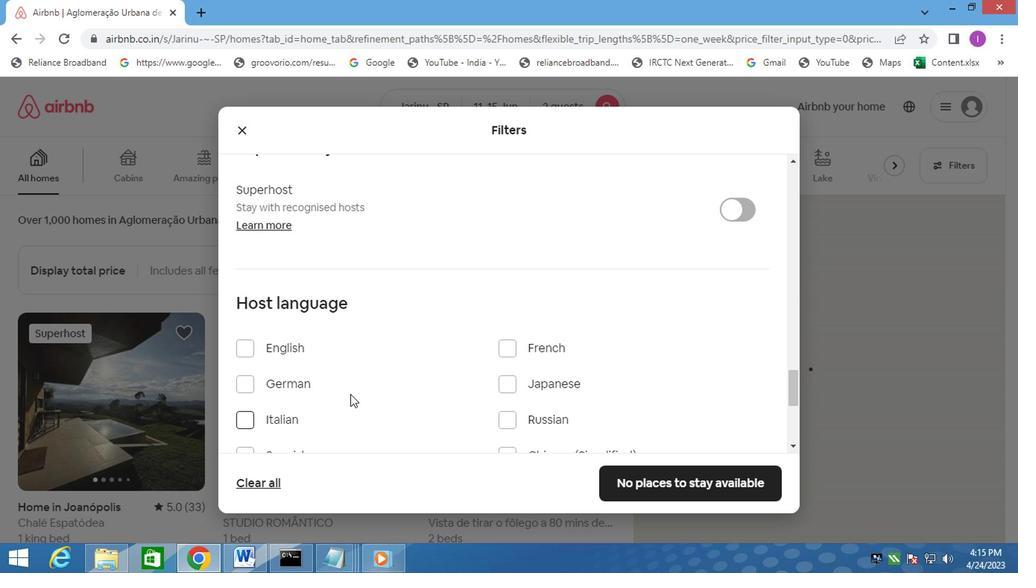 
Action: Mouse scrolled (345, 392) with delta (0, -1)
Screenshot: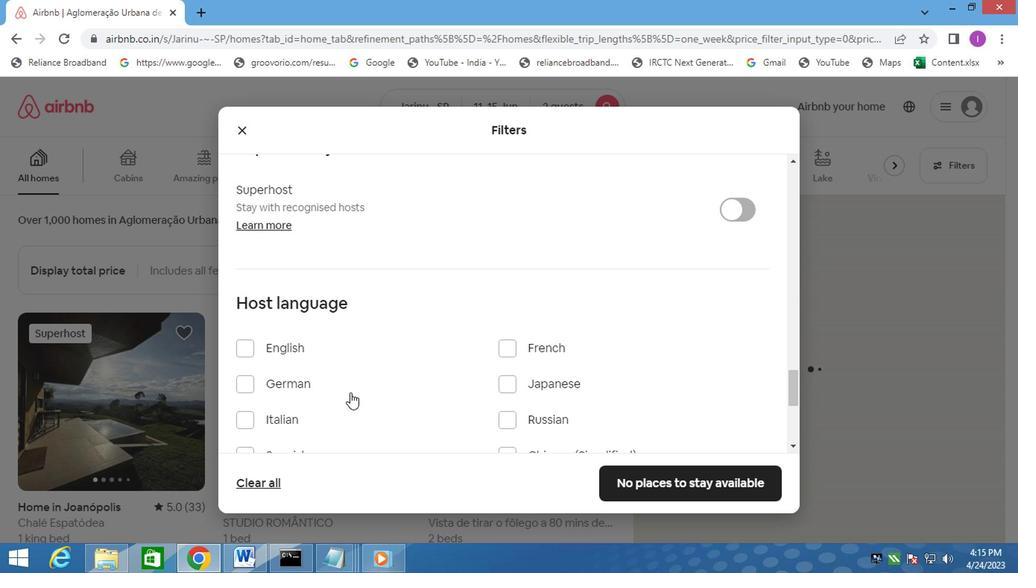 
Action: Mouse moved to (254, 386)
Screenshot: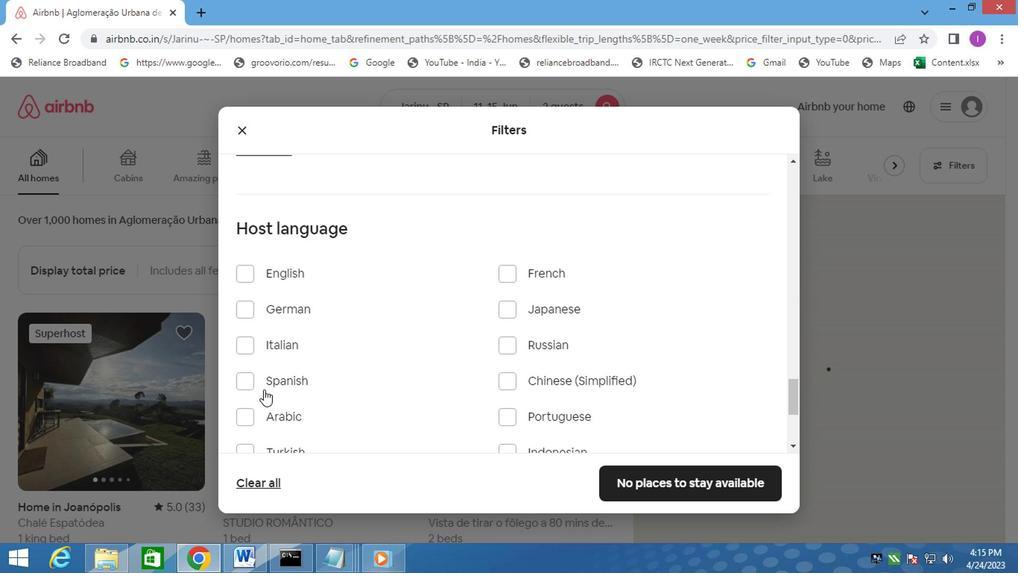 
Action: Mouse pressed left at (254, 386)
Screenshot: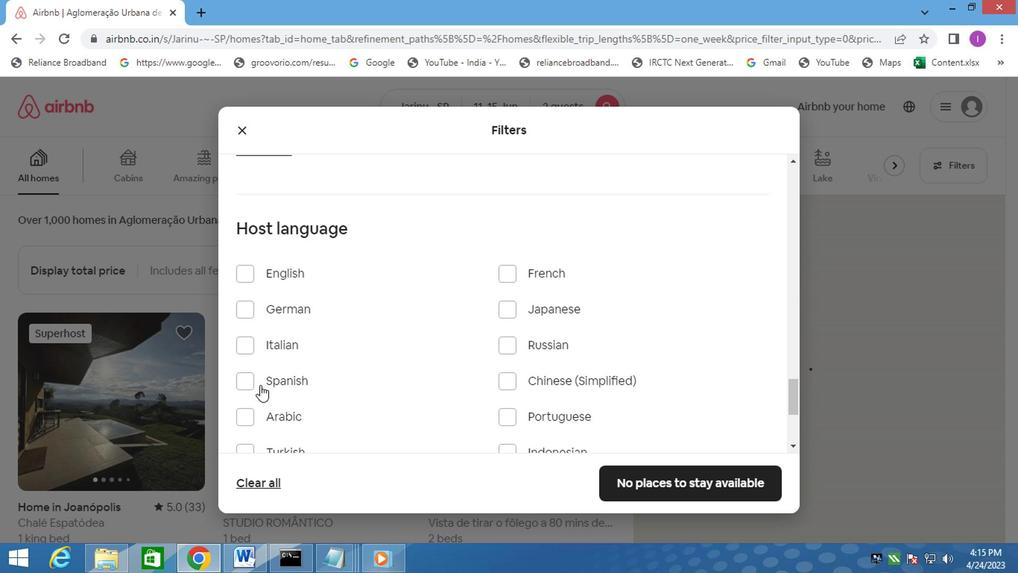 
Action: Mouse moved to (675, 483)
Screenshot: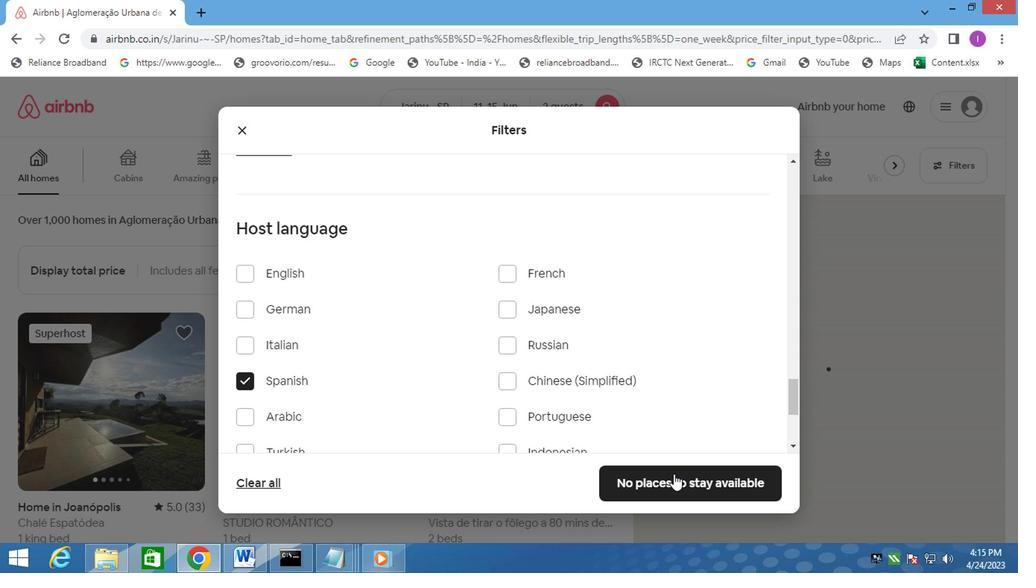 
Action: Mouse pressed left at (675, 483)
Screenshot: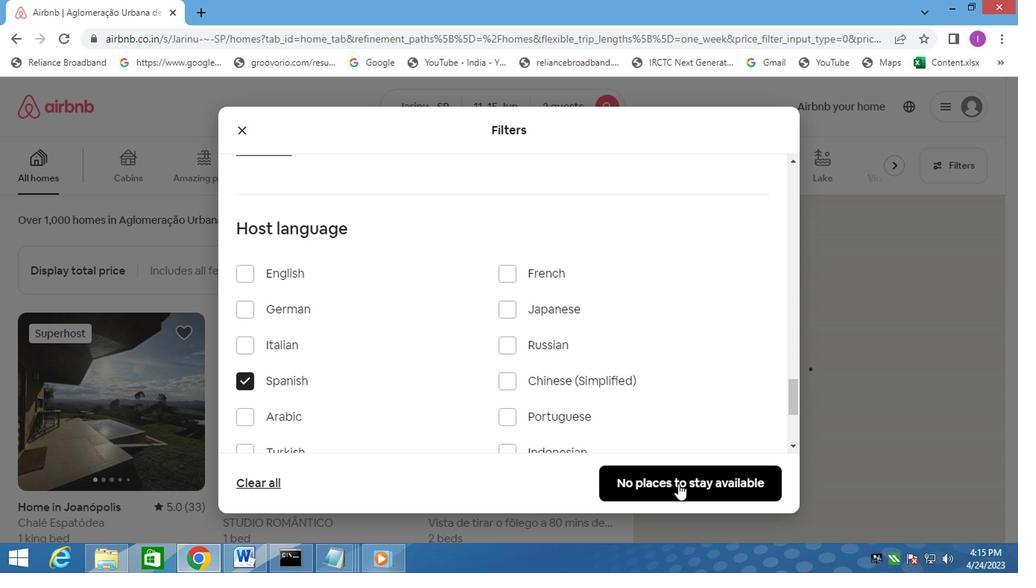 
Action: Mouse moved to (678, 435)
Screenshot: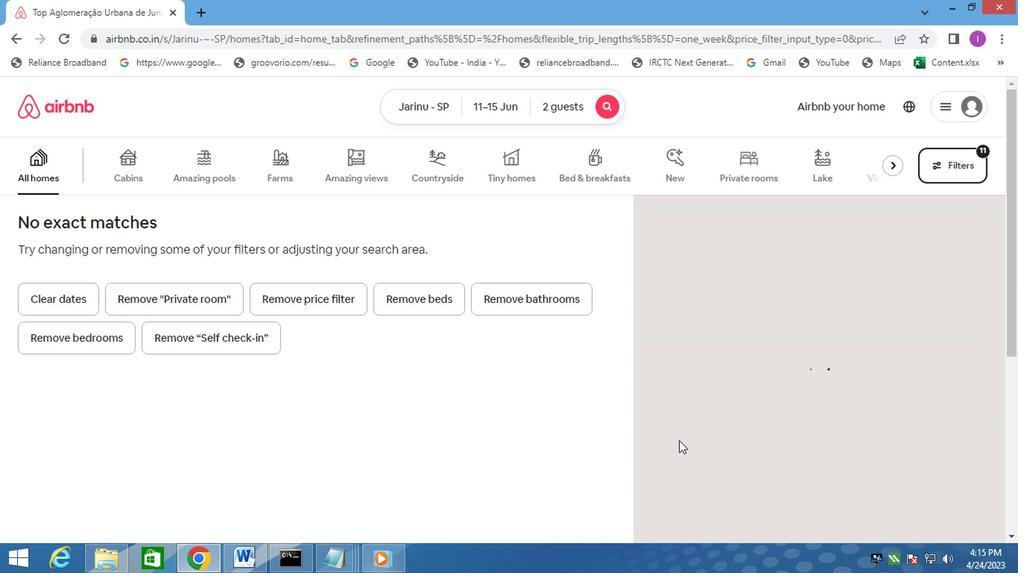 
Action: Key pressed <Key.f8>
Screenshot: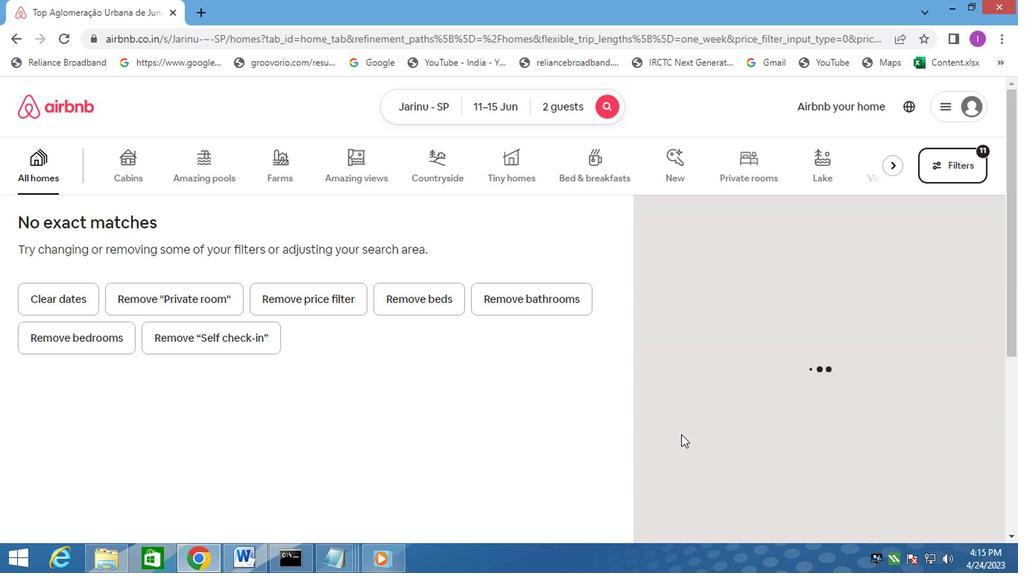 
